 Task: Search round trip flight ticket for 4 adults, 2 children, 2 infants in seat and 1 infant on lap in premium economy from Christiansted,st. Croix: Henry E. Rohlsen Airport to Rock Springs: Southwest Wyoming Regional Airport (rock Springs Sweetwater County Airport) on 8-5-2023 and return on 8-7-2023. Number of bags: 9 checked bags. Price is upto 84000. Outbound departure time preference is 21:15.
Action: Mouse moved to (281, 248)
Screenshot: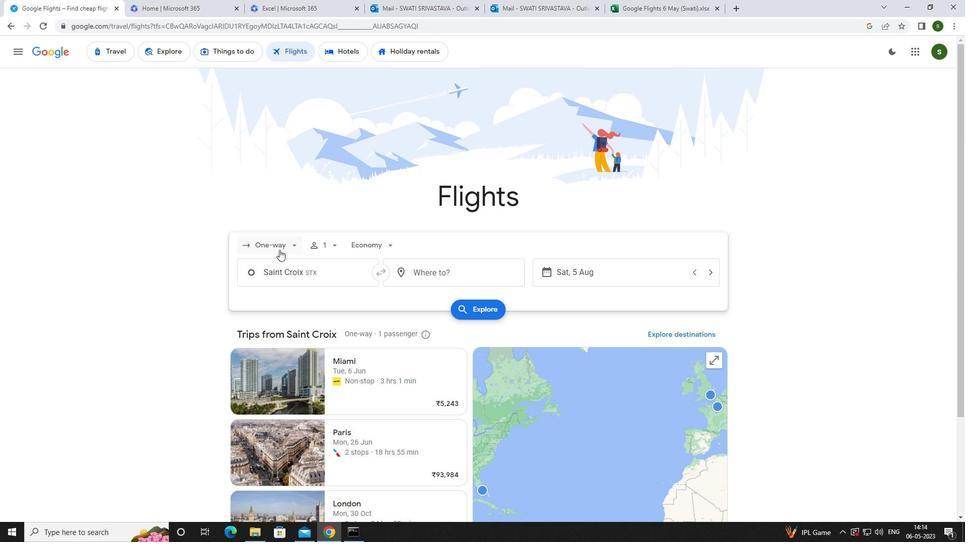
Action: Mouse pressed left at (281, 248)
Screenshot: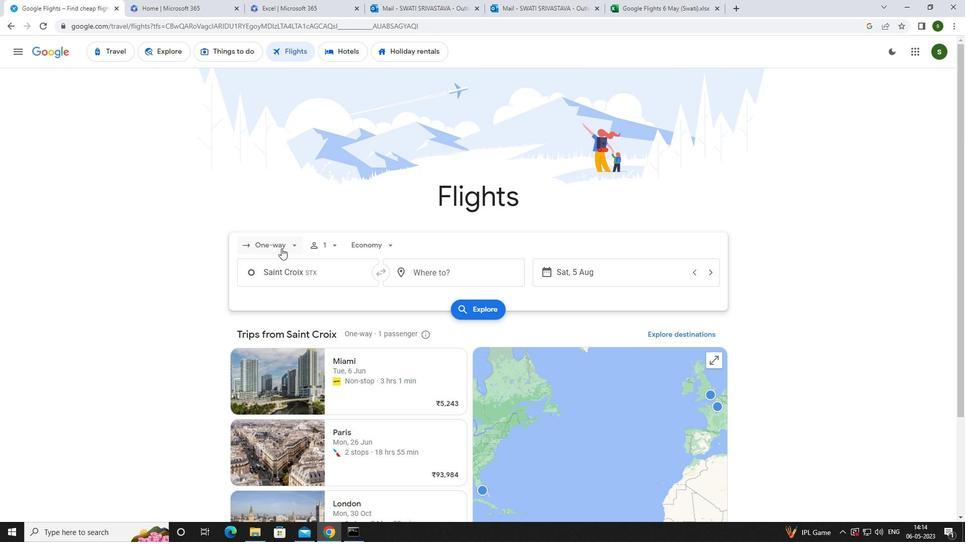 
Action: Mouse moved to (289, 271)
Screenshot: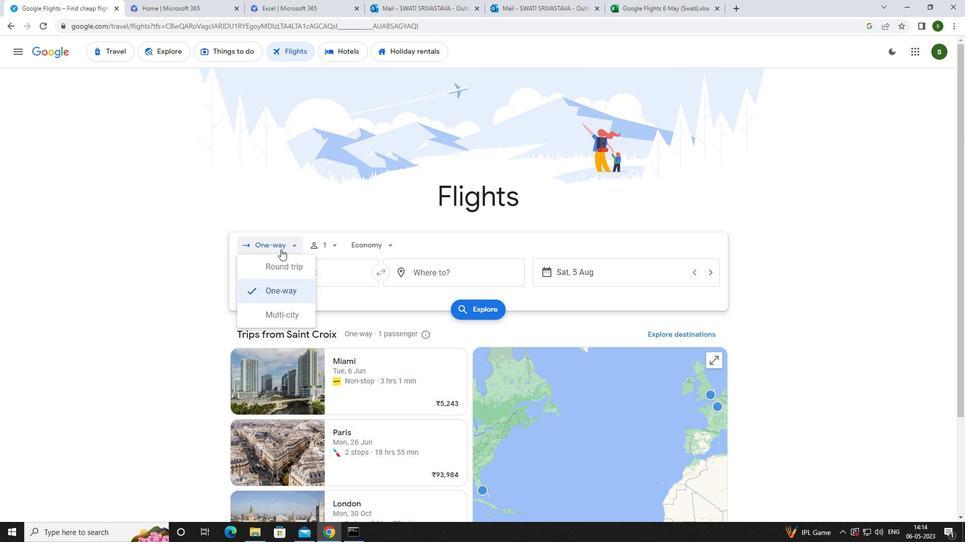 
Action: Mouse pressed left at (289, 271)
Screenshot: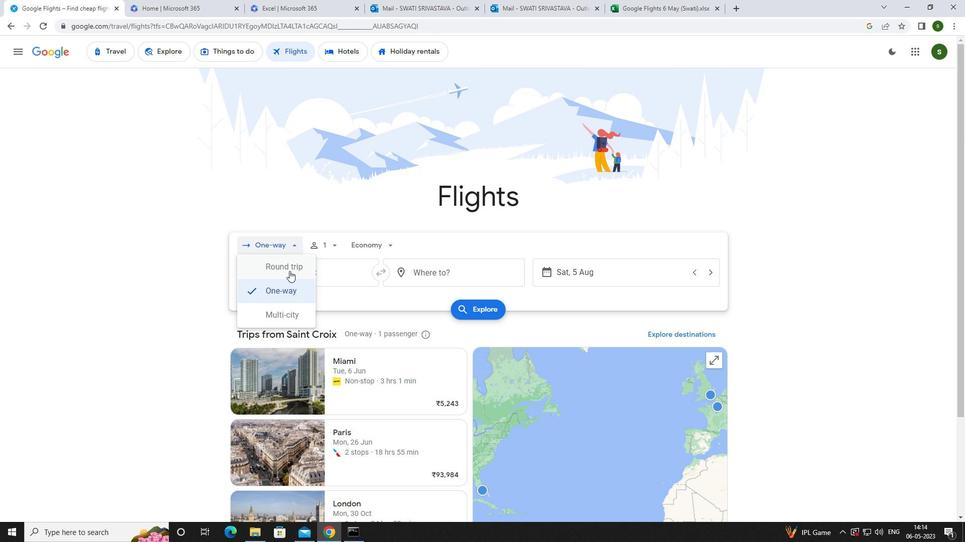 
Action: Mouse moved to (333, 250)
Screenshot: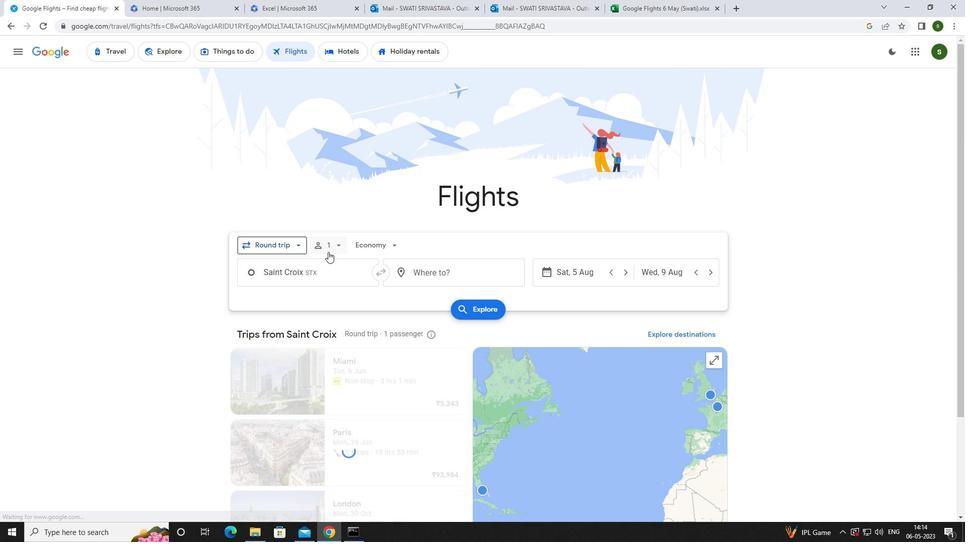
Action: Mouse pressed left at (333, 250)
Screenshot: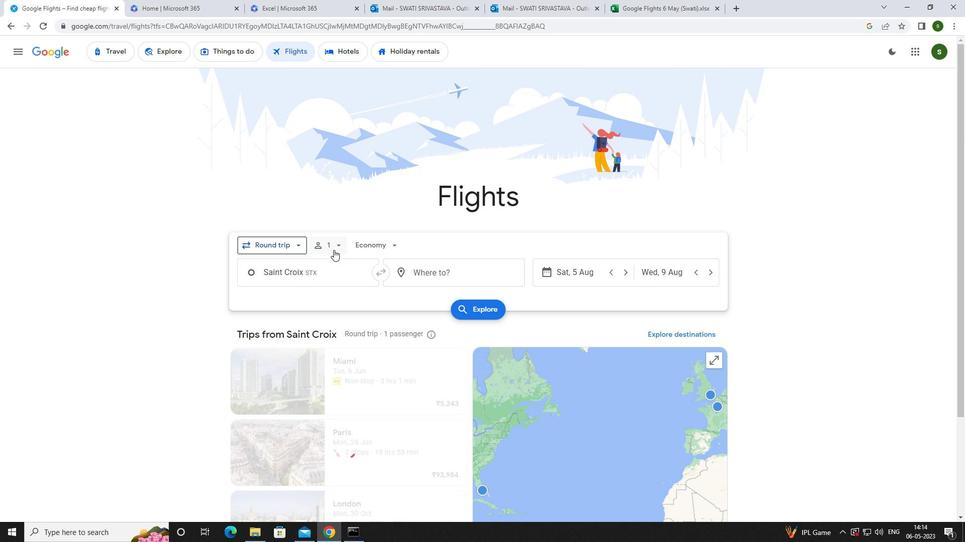 
Action: Mouse moved to (412, 268)
Screenshot: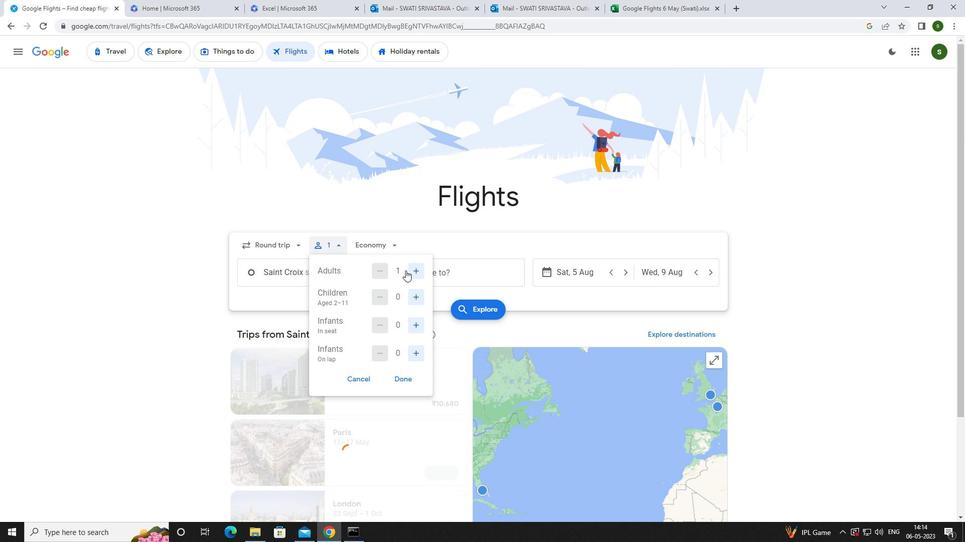 
Action: Mouse pressed left at (412, 268)
Screenshot: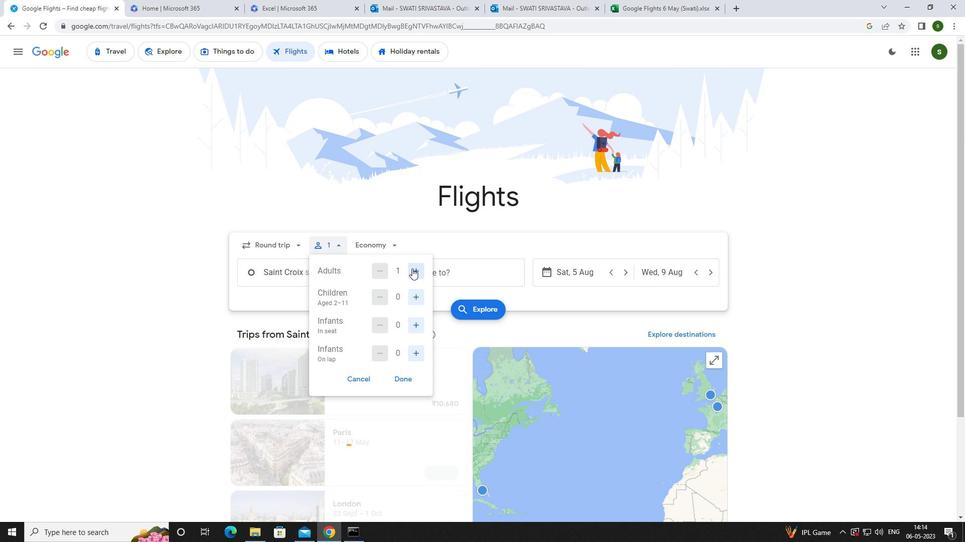 
Action: Mouse pressed left at (412, 268)
Screenshot: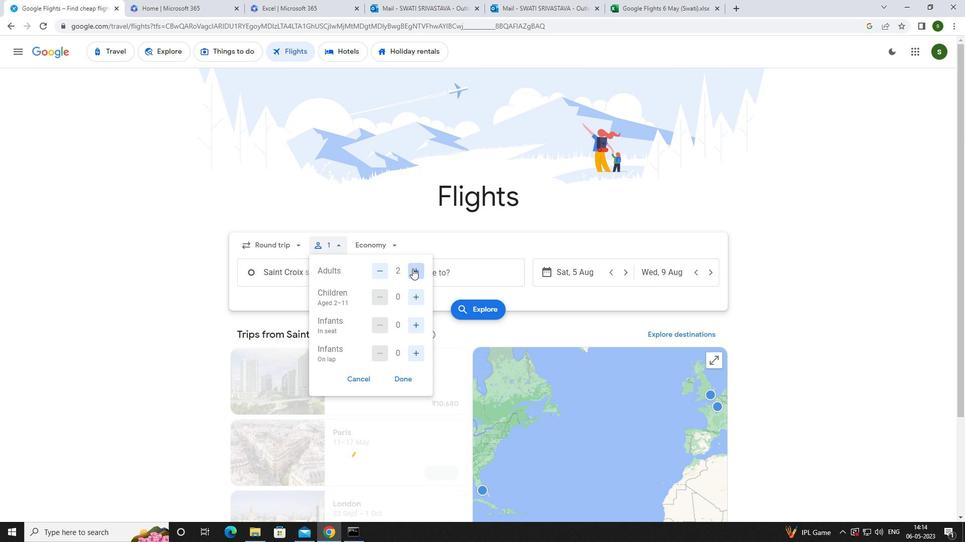 
Action: Mouse pressed left at (412, 268)
Screenshot: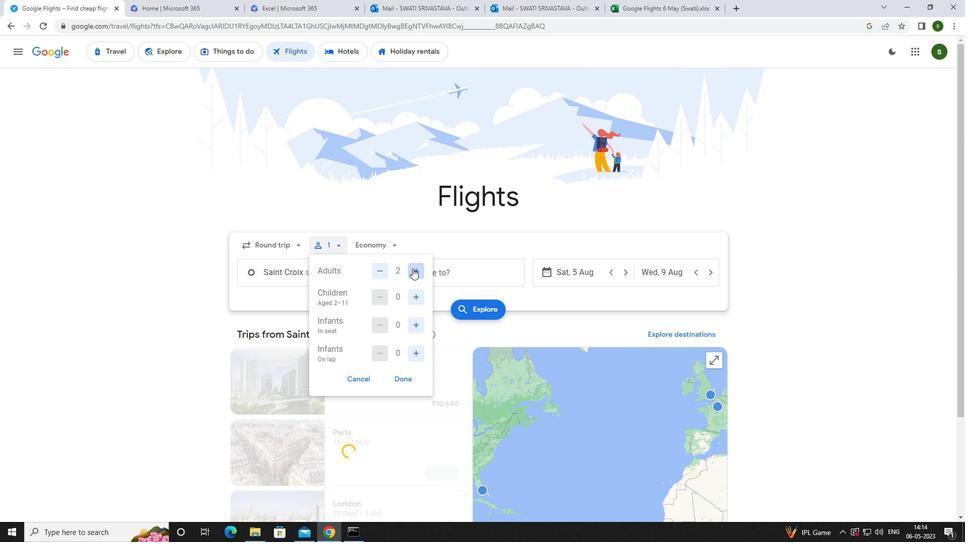 
Action: Mouse moved to (415, 295)
Screenshot: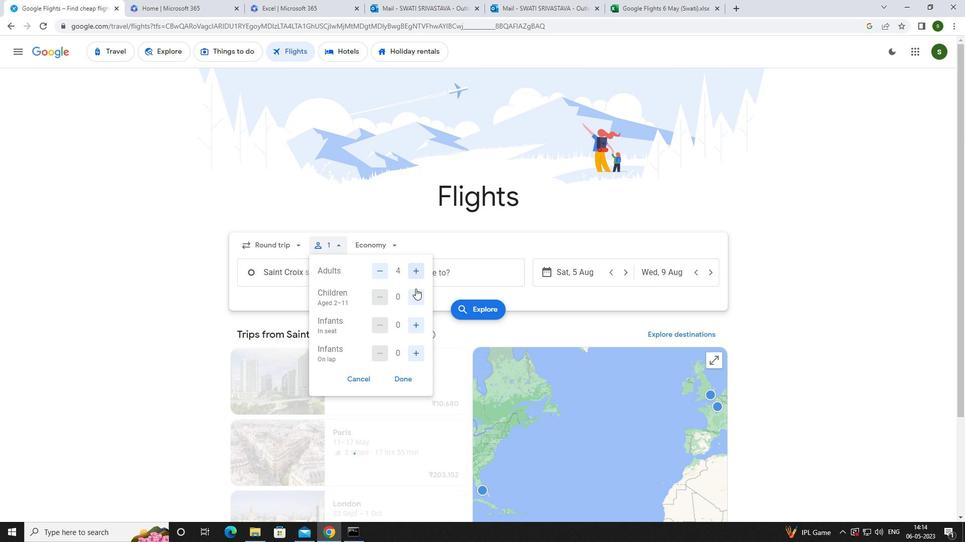 
Action: Mouse pressed left at (415, 295)
Screenshot: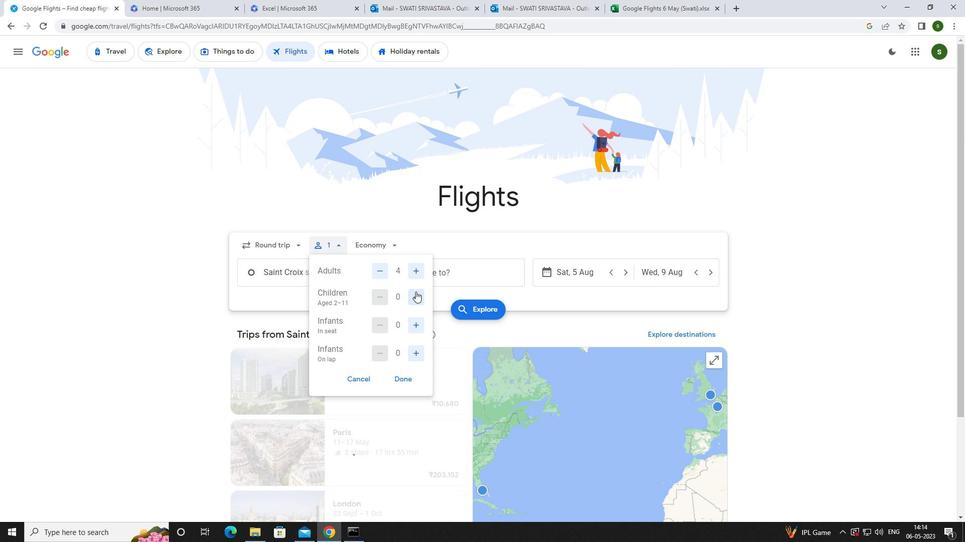 
Action: Mouse pressed left at (415, 295)
Screenshot: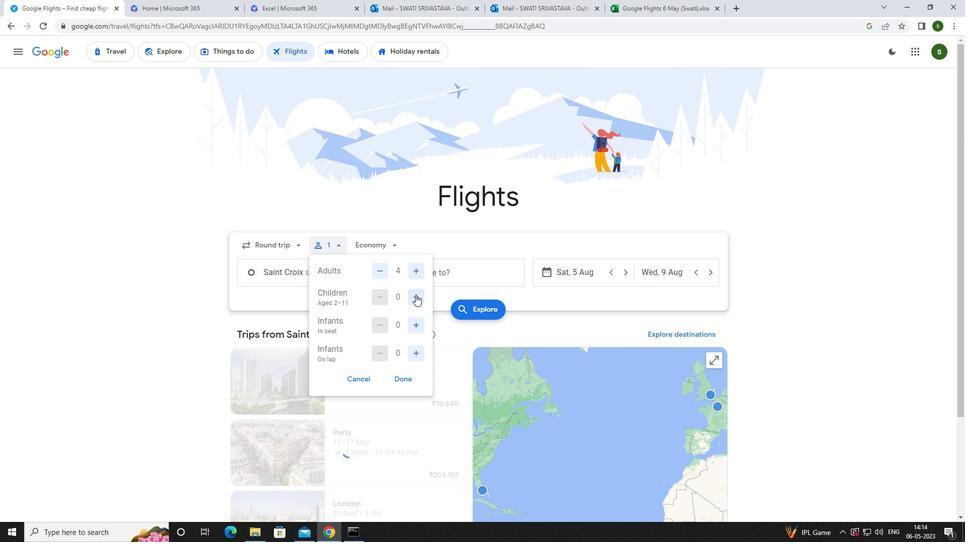 
Action: Mouse moved to (419, 326)
Screenshot: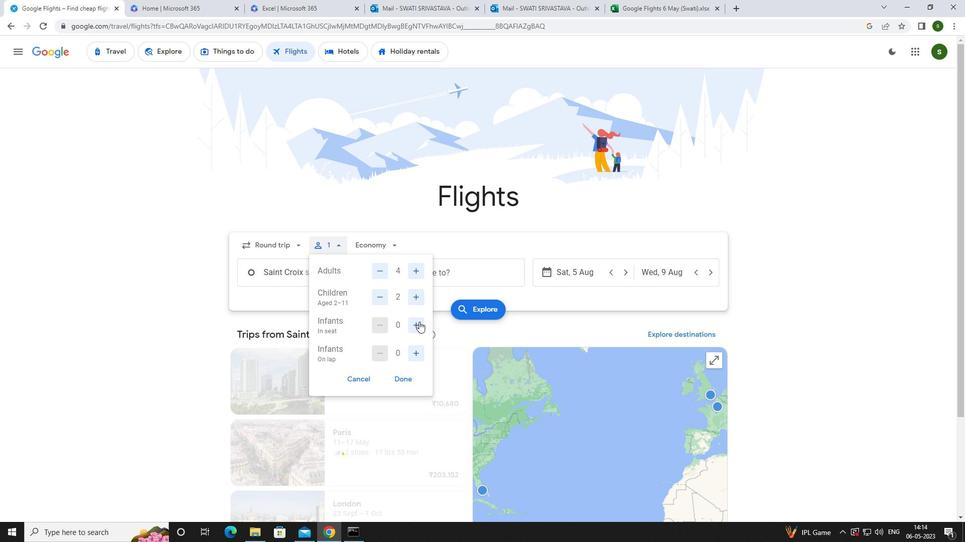 
Action: Mouse pressed left at (419, 326)
Screenshot: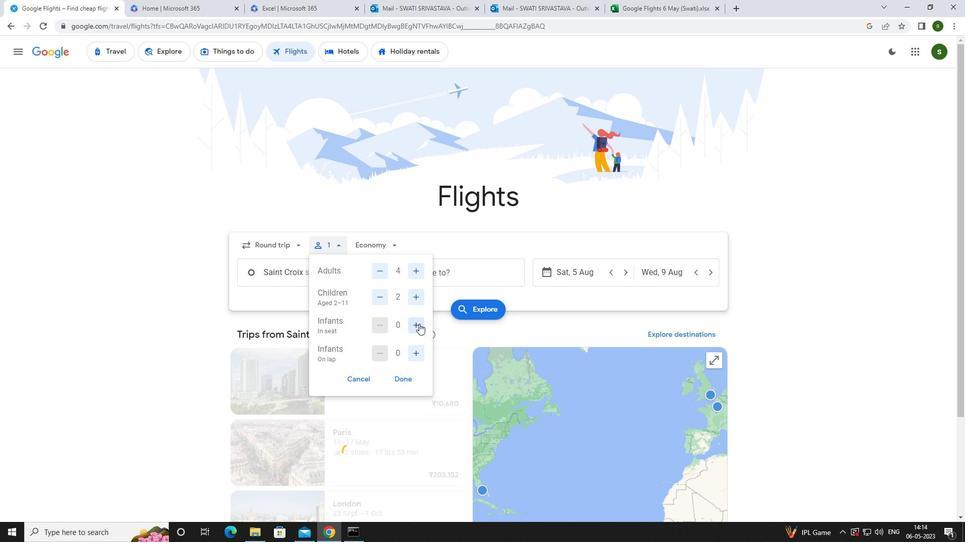 
Action: Mouse moved to (419, 326)
Screenshot: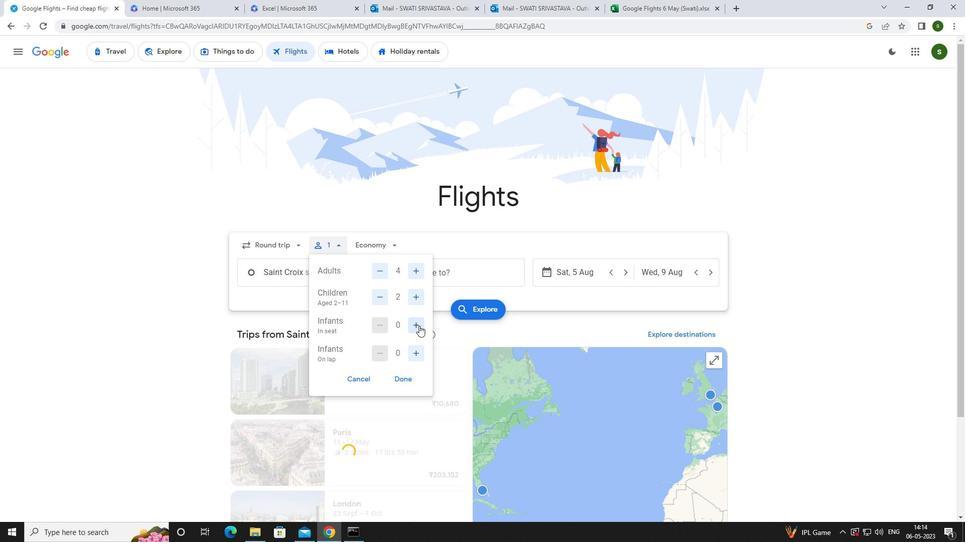 
Action: Mouse pressed left at (419, 326)
Screenshot: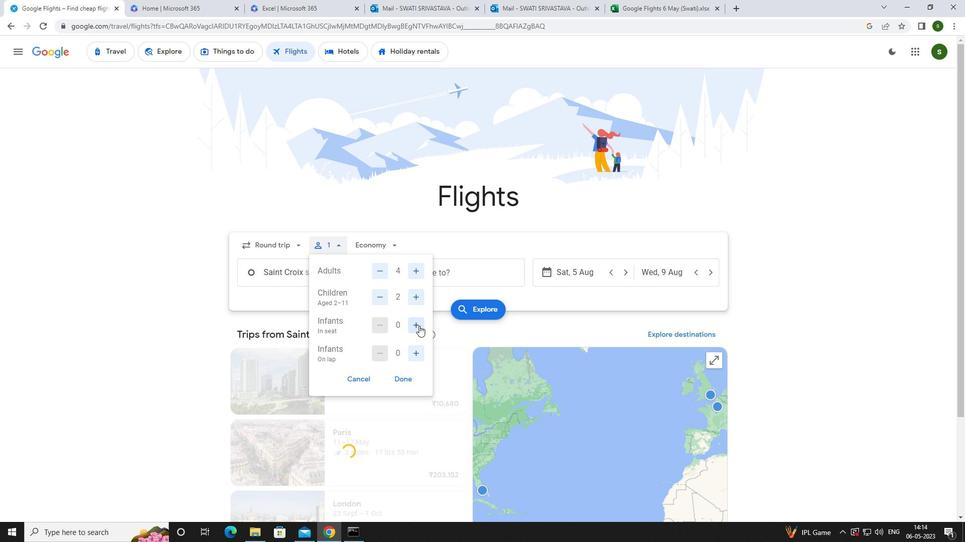
Action: Mouse moved to (414, 345)
Screenshot: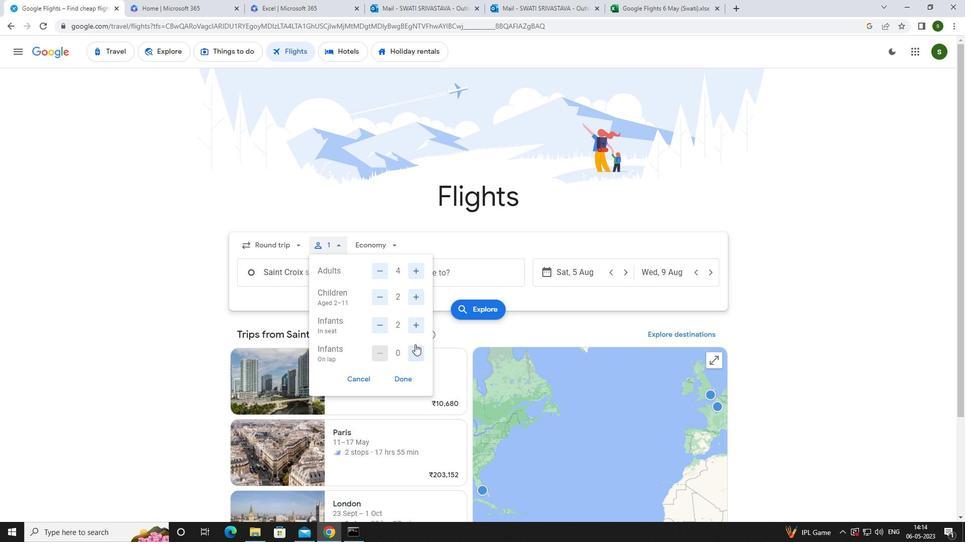
Action: Mouse pressed left at (414, 345)
Screenshot: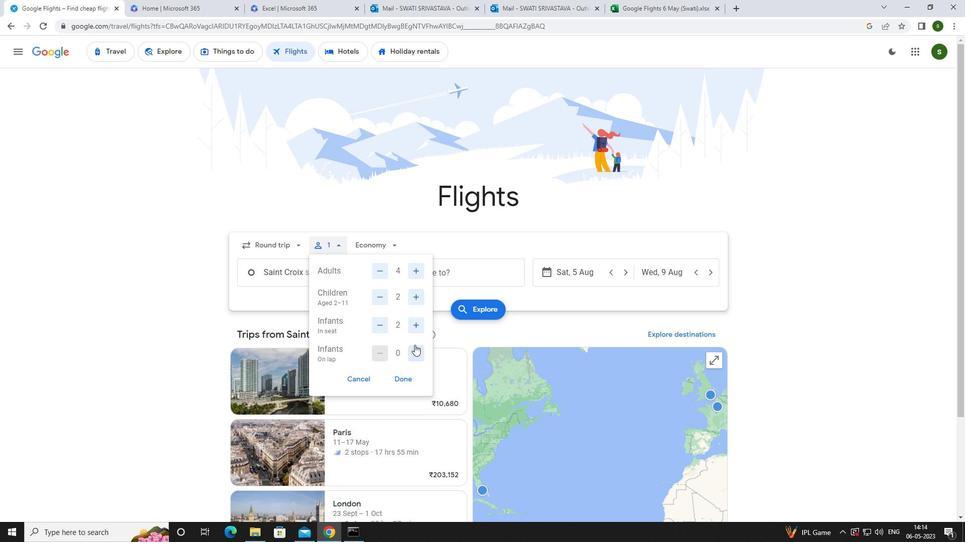 
Action: Mouse moved to (391, 243)
Screenshot: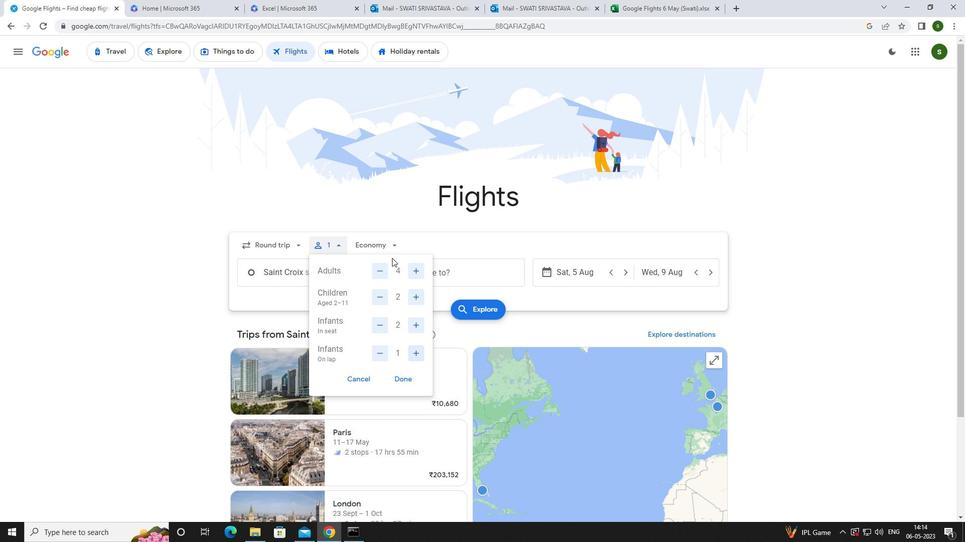 
Action: Mouse pressed left at (391, 243)
Screenshot: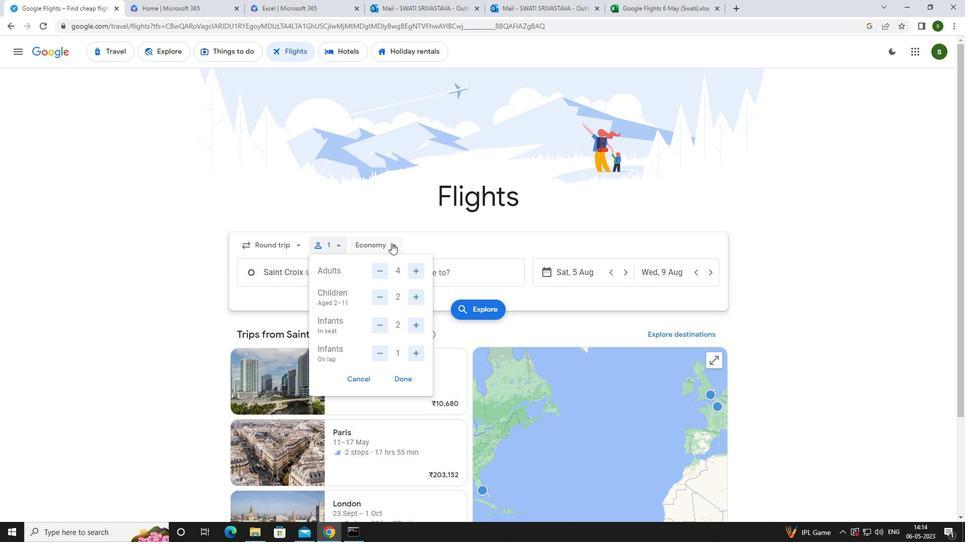 
Action: Mouse moved to (394, 289)
Screenshot: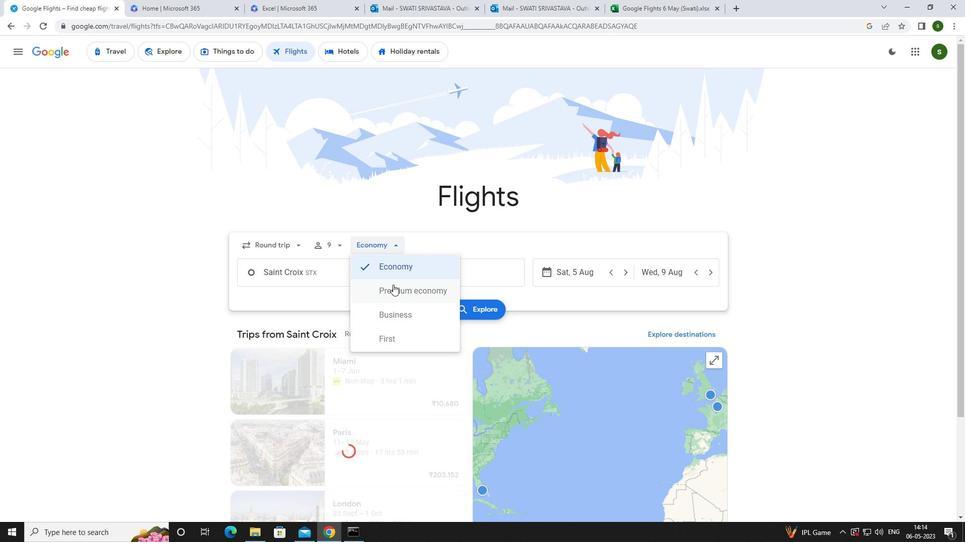 
Action: Mouse pressed left at (394, 289)
Screenshot: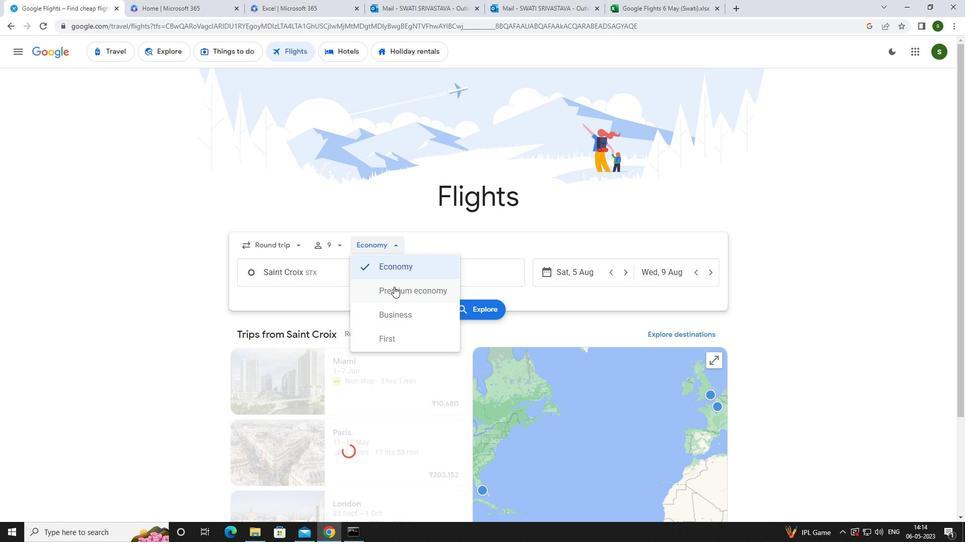 
Action: Mouse moved to (361, 276)
Screenshot: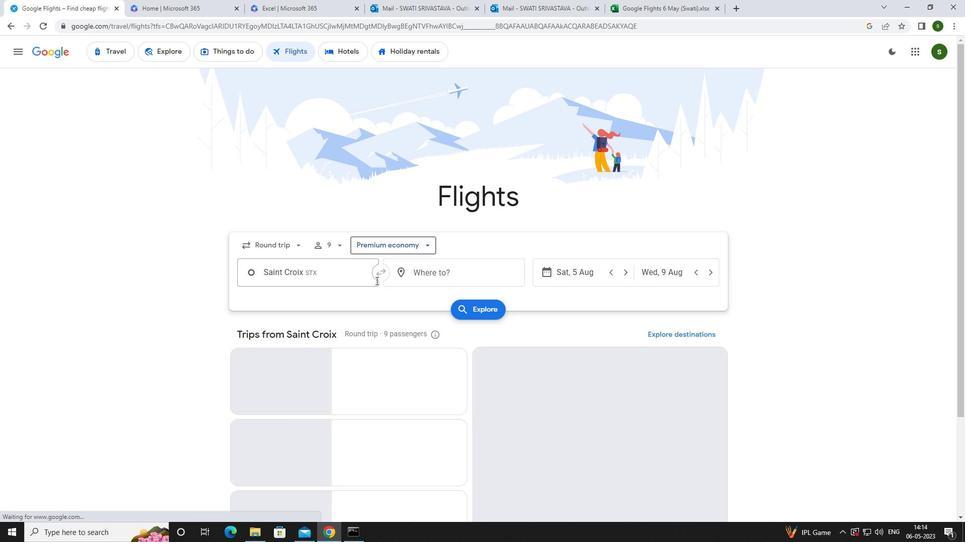 
Action: Mouse pressed left at (361, 276)
Screenshot: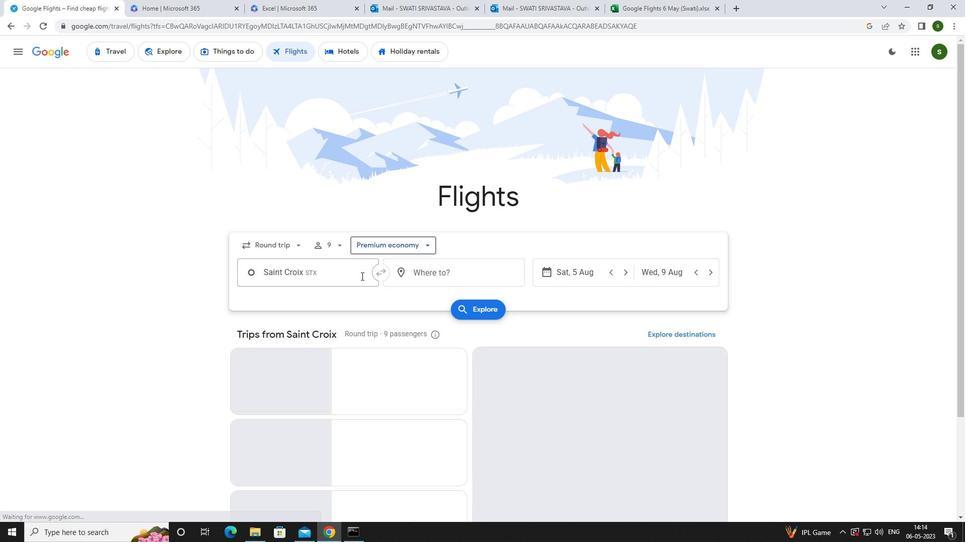 
Action: Mouse moved to (360, 275)
Screenshot: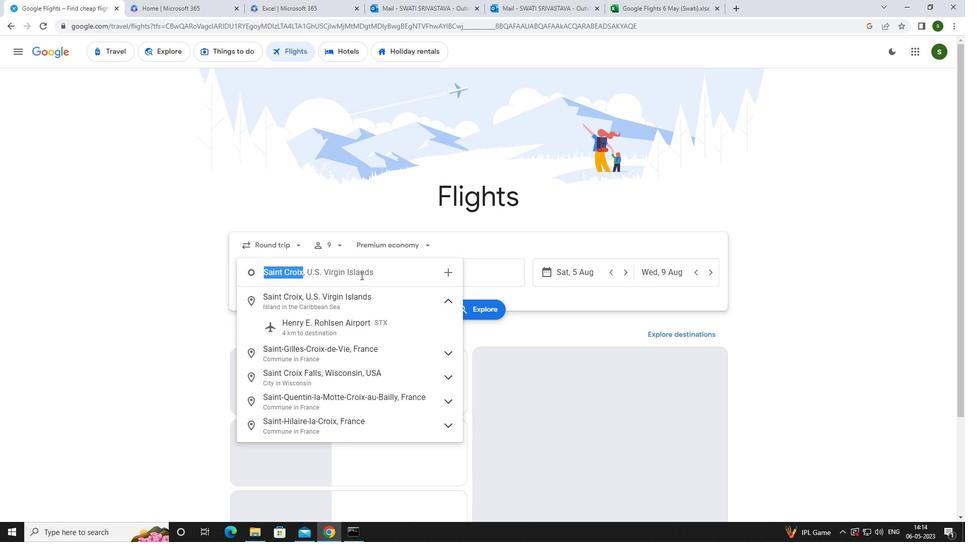 
Action: Key pressed <Key.caps_lock>h<Key.caps_lock>enry
Screenshot: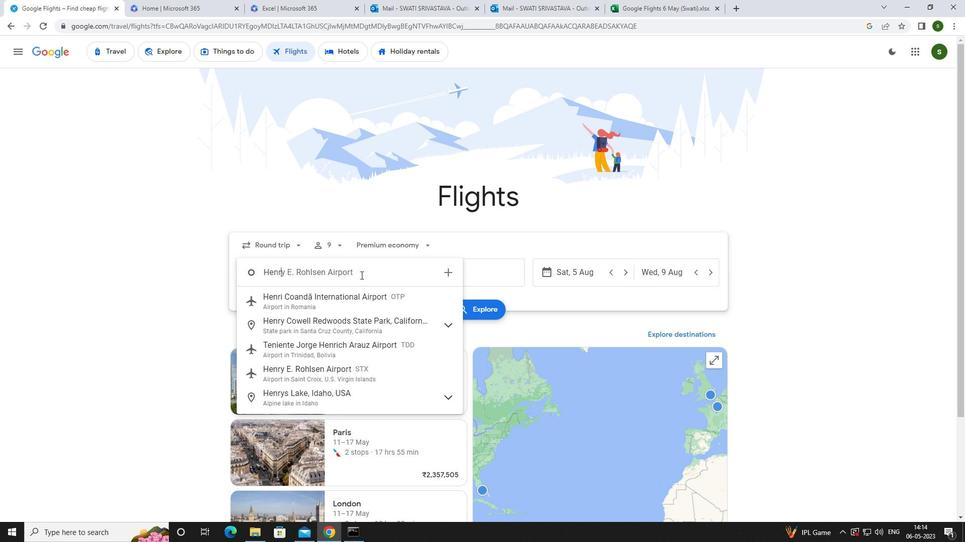 
Action: Mouse moved to (353, 349)
Screenshot: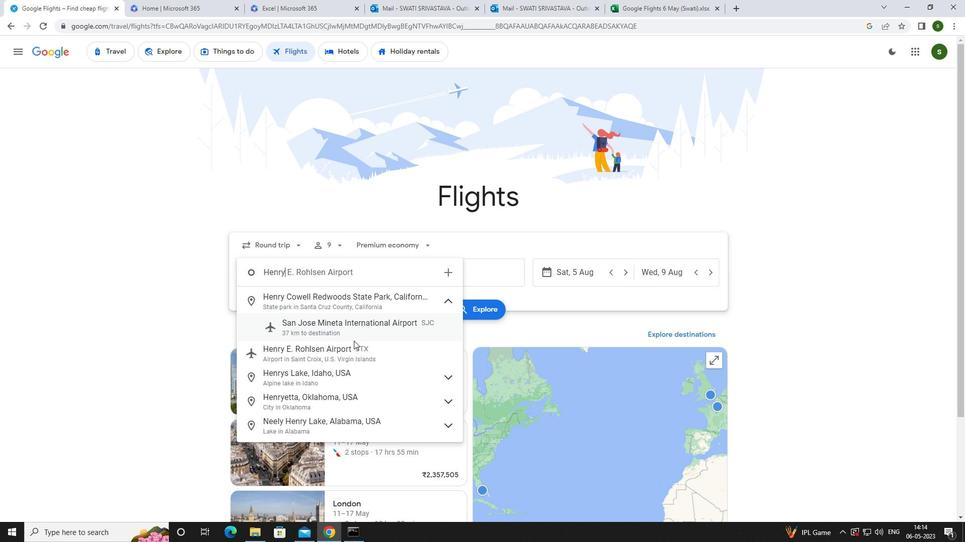 
Action: Mouse pressed left at (353, 349)
Screenshot: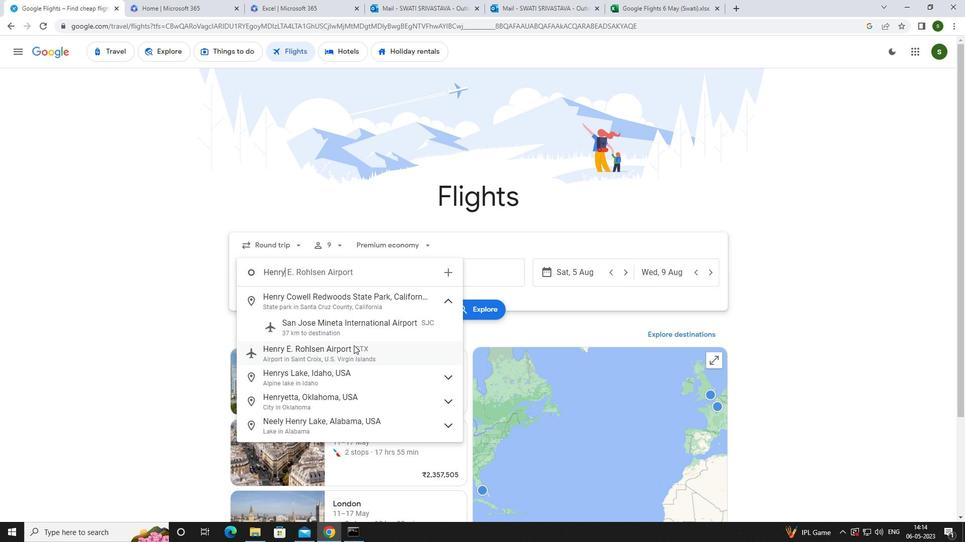 
Action: Mouse moved to (456, 274)
Screenshot: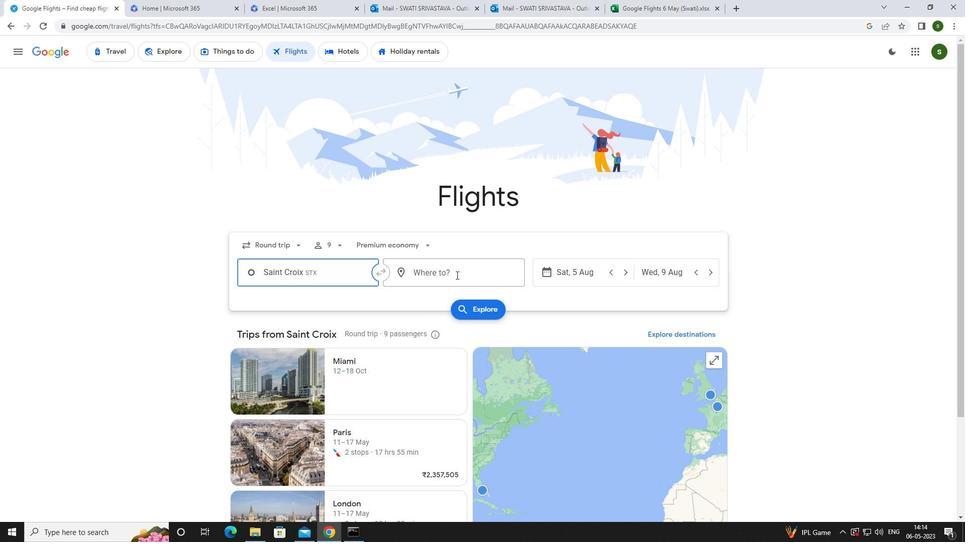 
Action: Mouse pressed left at (456, 274)
Screenshot: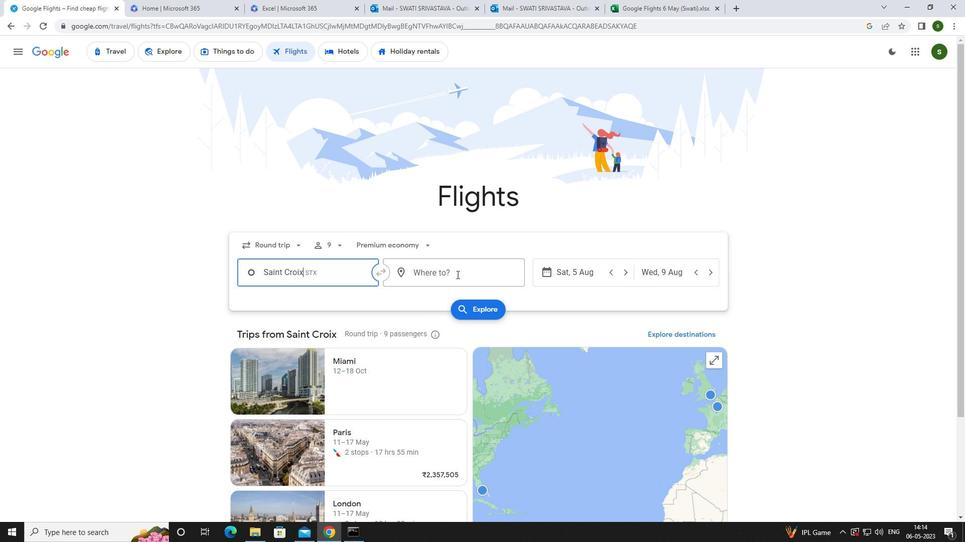 
Action: Key pressed <Key.caps_lock>r<Key.caps_lock>ock<Key.space><Key.caps_lock>s<Key.caps_lock>pri
Screenshot: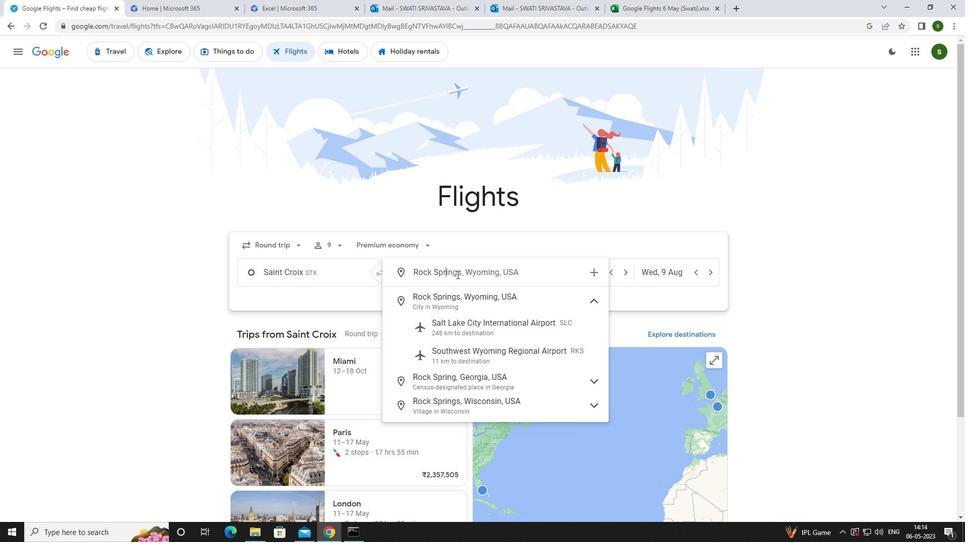 
Action: Mouse moved to (474, 350)
Screenshot: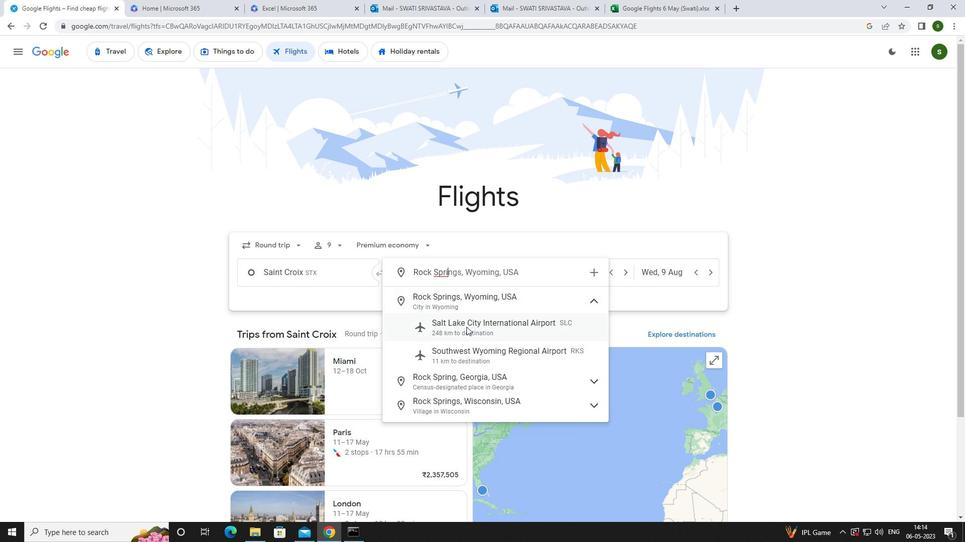 
Action: Mouse pressed left at (474, 350)
Screenshot: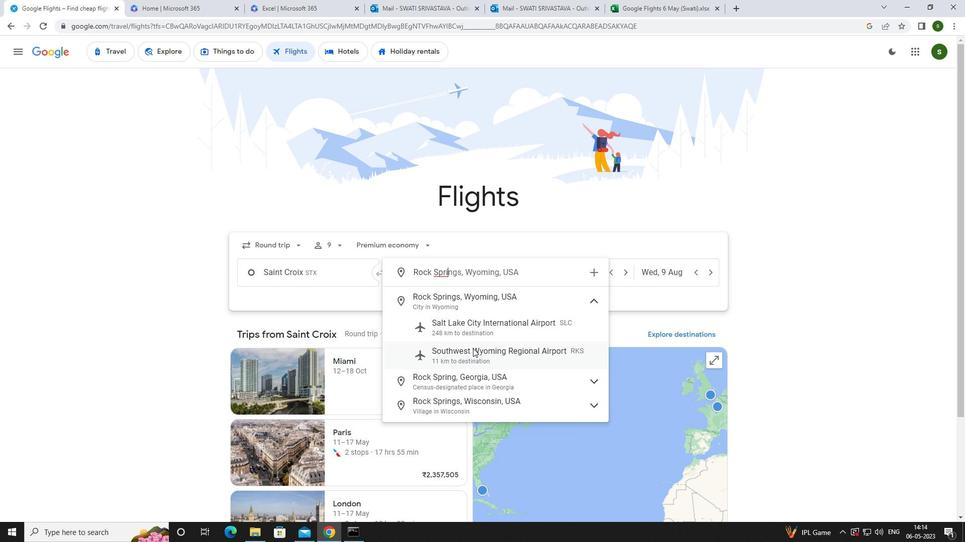 
Action: Mouse moved to (582, 278)
Screenshot: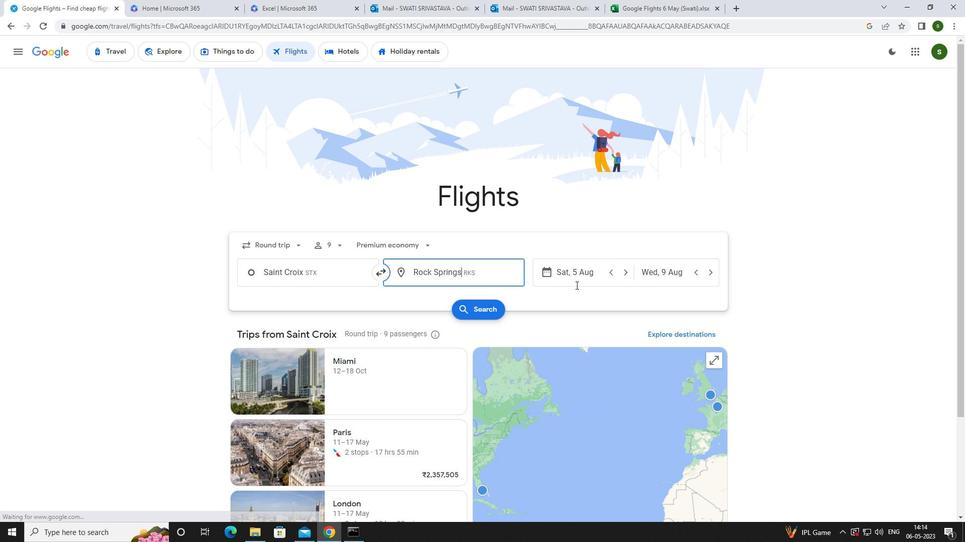 
Action: Mouse pressed left at (582, 278)
Screenshot: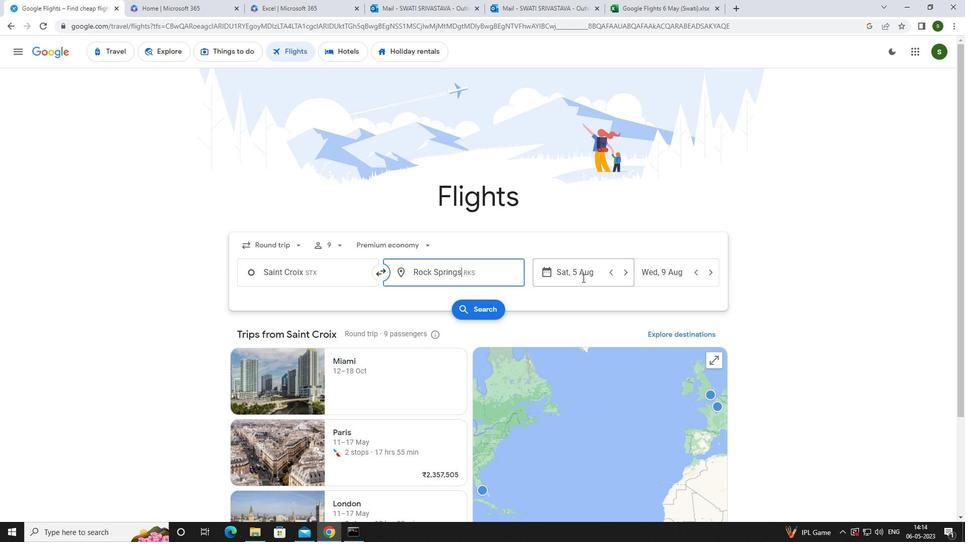 
Action: Mouse moved to (508, 337)
Screenshot: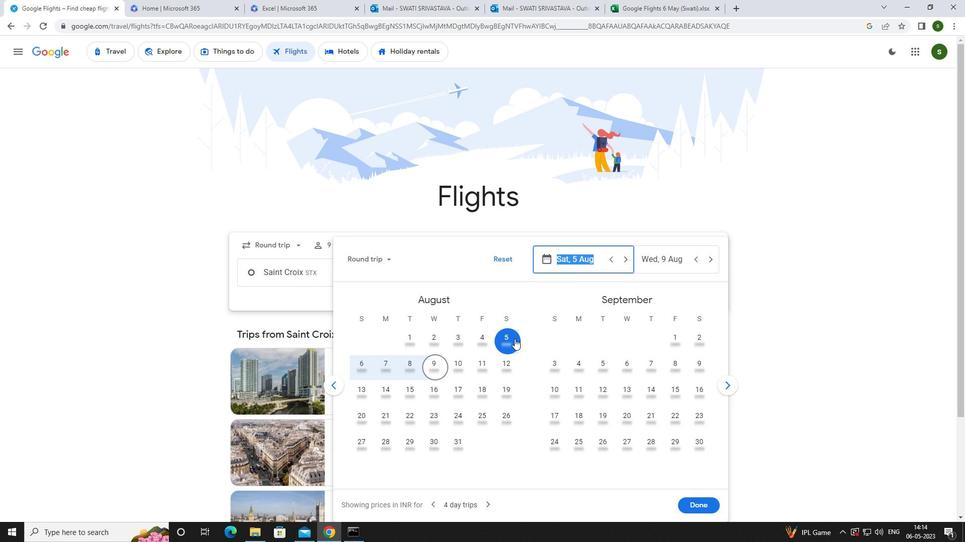 
Action: Mouse pressed left at (508, 337)
Screenshot: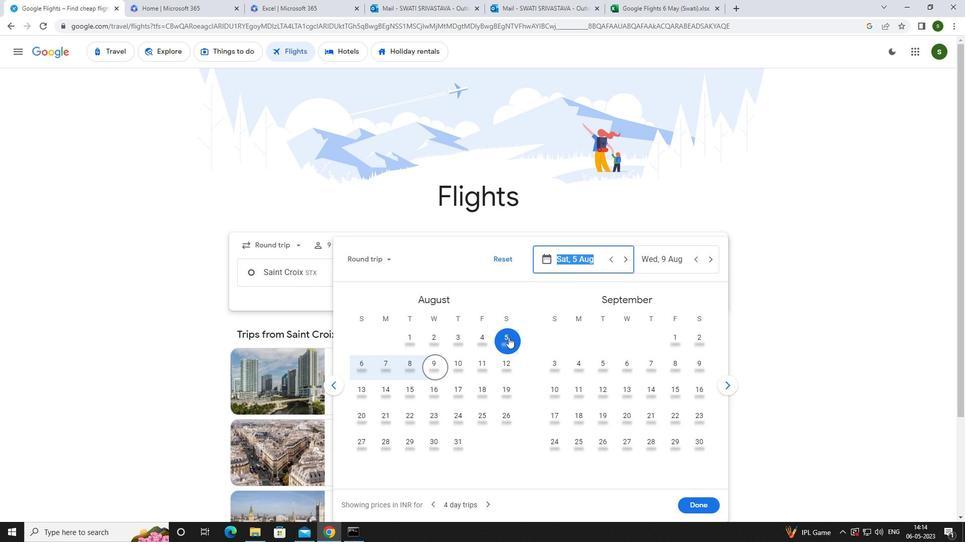 
Action: Mouse moved to (389, 365)
Screenshot: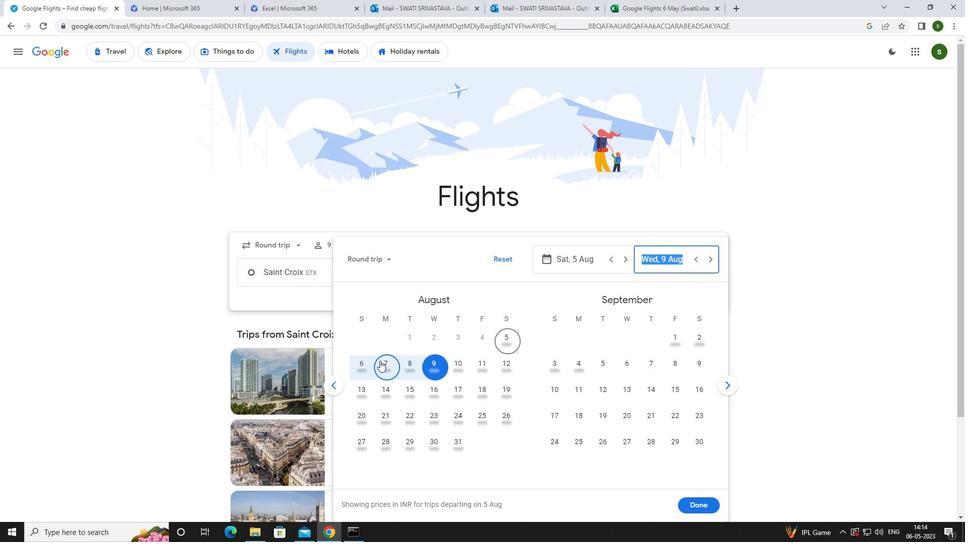 
Action: Mouse pressed left at (389, 365)
Screenshot: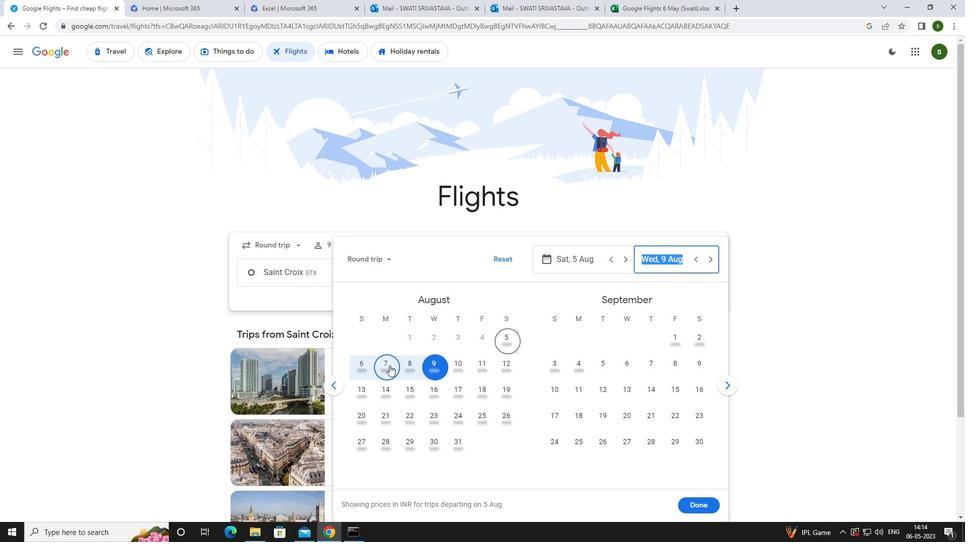 
Action: Mouse moved to (710, 509)
Screenshot: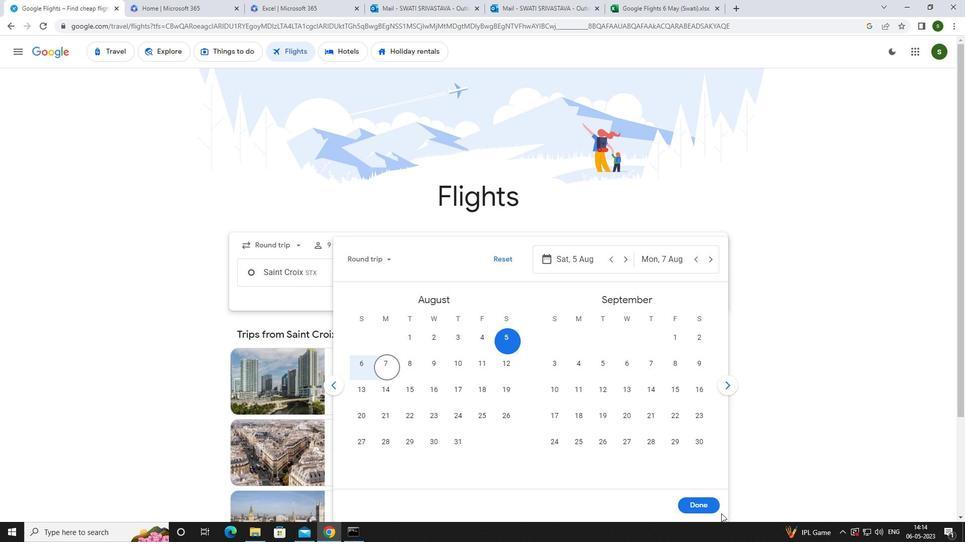 
Action: Mouse pressed left at (710, 509)
Screenshot: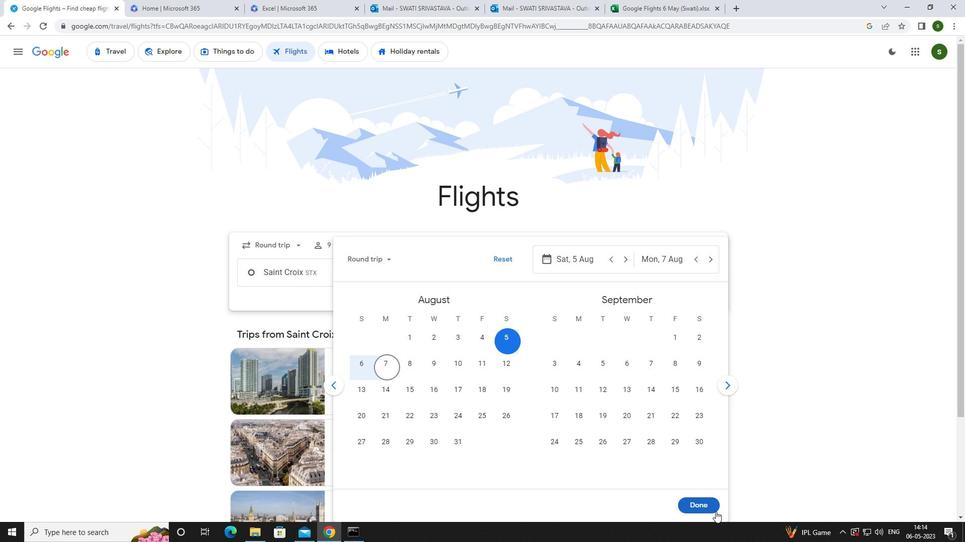 
Action: Mouse moved to (471, 311)
Screenshot: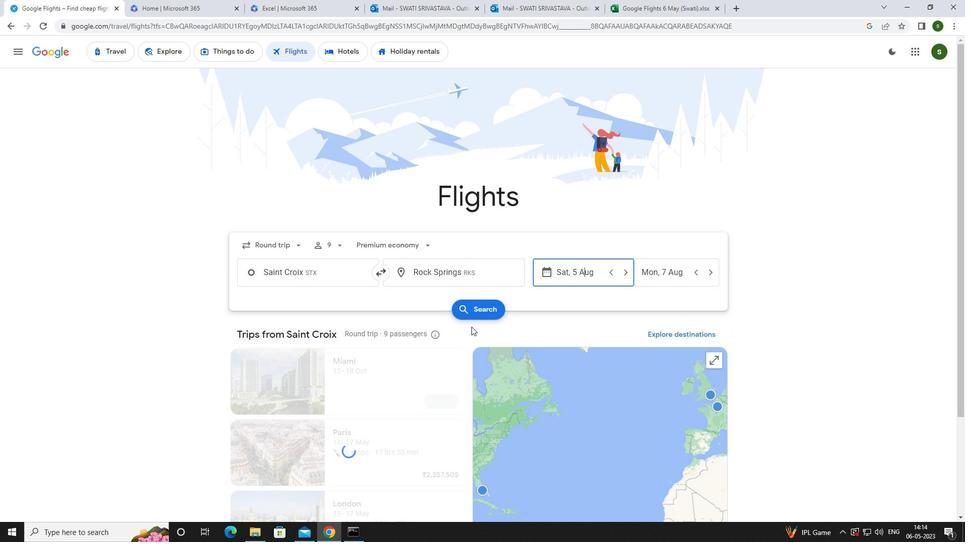 
Action: Mouse pressed left at (471, 311)
Screenshot: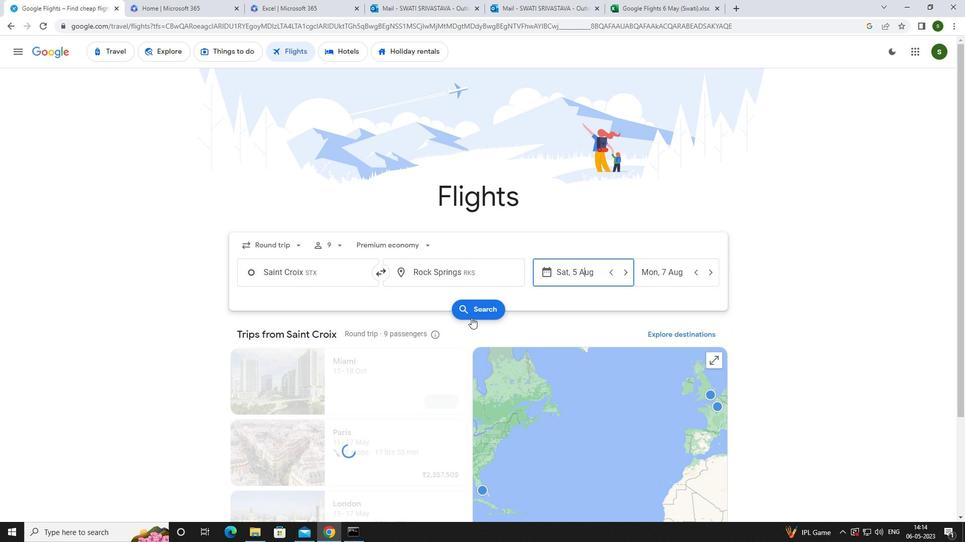
Action: Mouse moved to (260, 148)
Screenshot: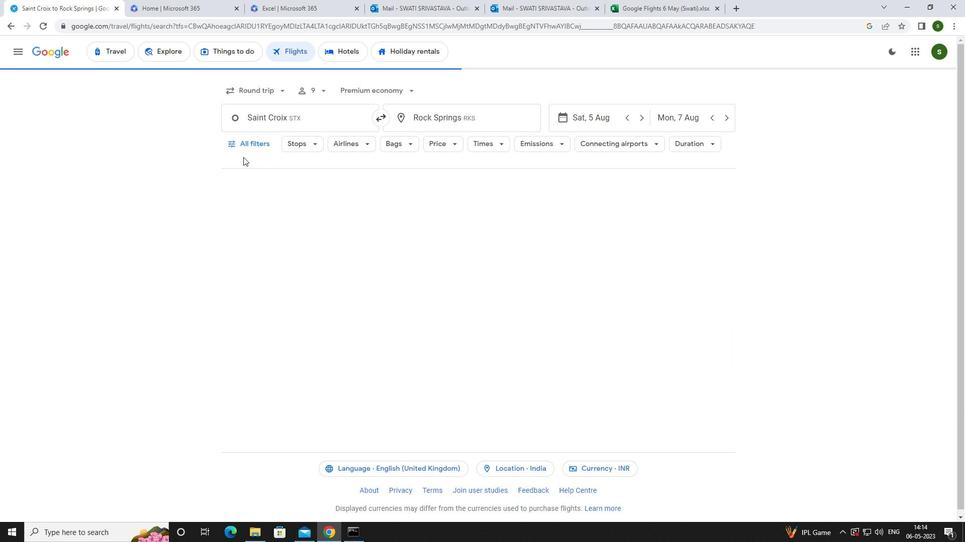 
Action: Mouse pressed left at (260, 148)
Screenshot: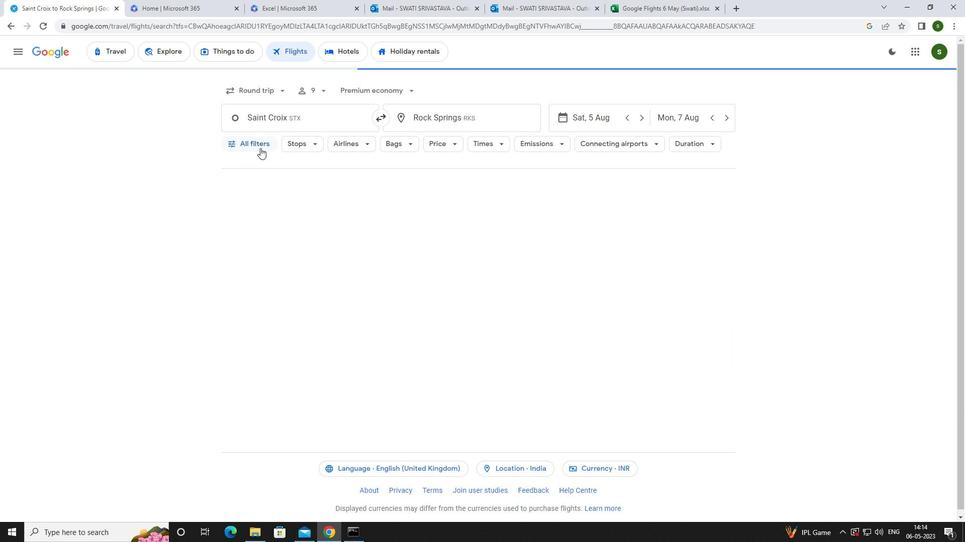 
Action: Mouse pressed left at (260, 148)
Screenshot: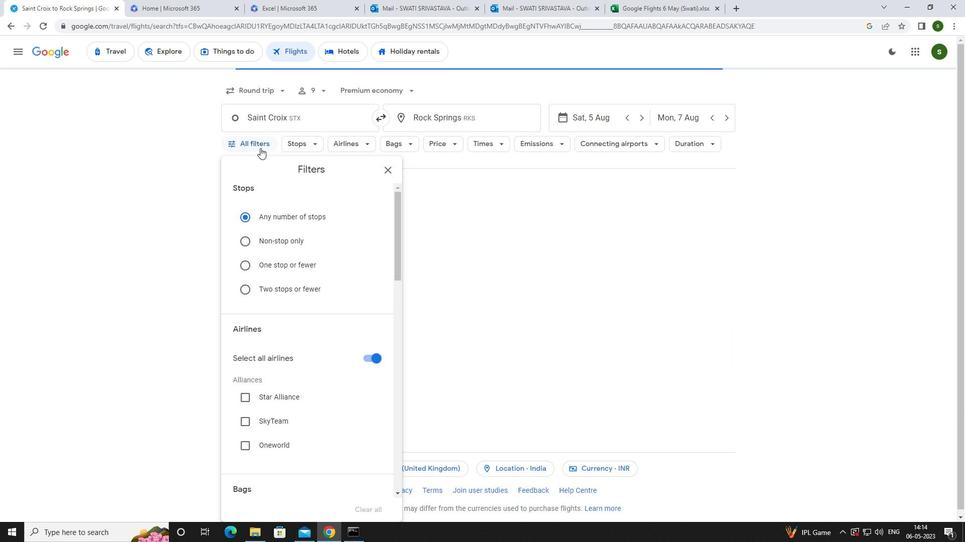 
Action: Mouse moved to (260, 147)
Screenshot: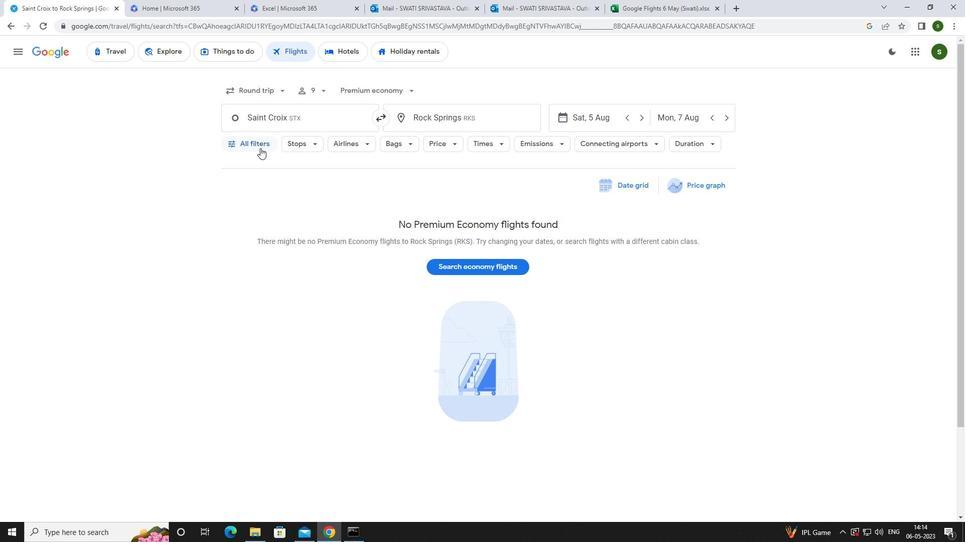 
Action: Mouse pressed left at (260, 147)
Screenshot: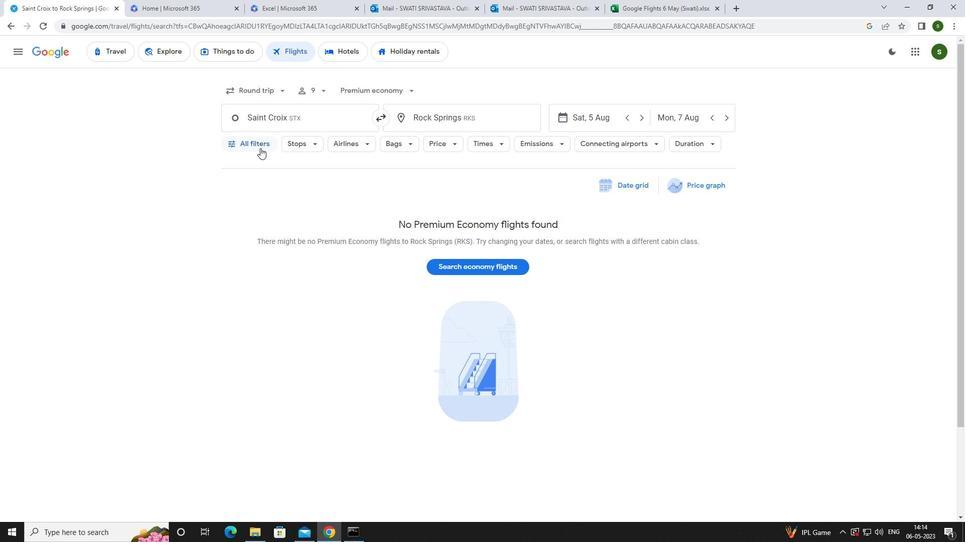 
Action: Mouse moved to (346, 287)
Screenshot: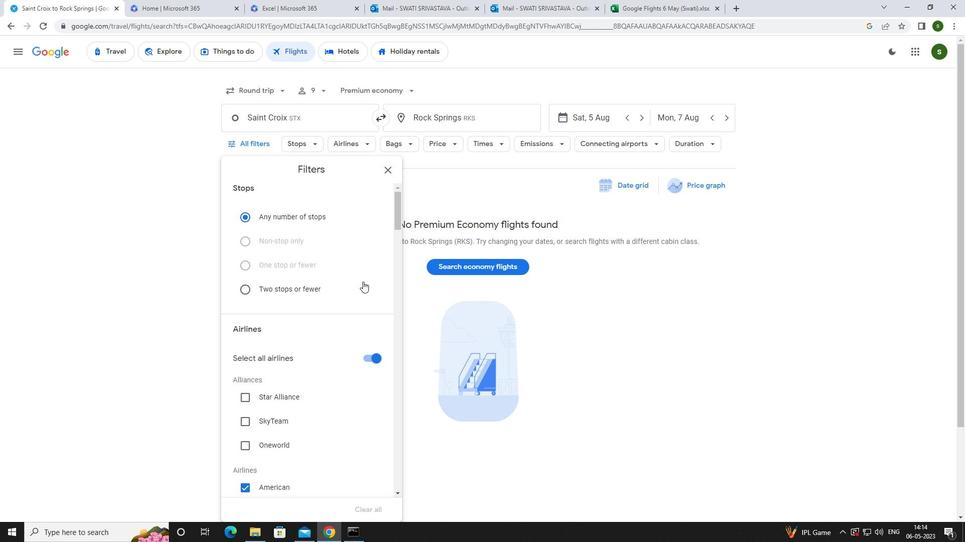 
Action: Mouse scrolled (346, 286) with delta (0, 0)
Screenshot: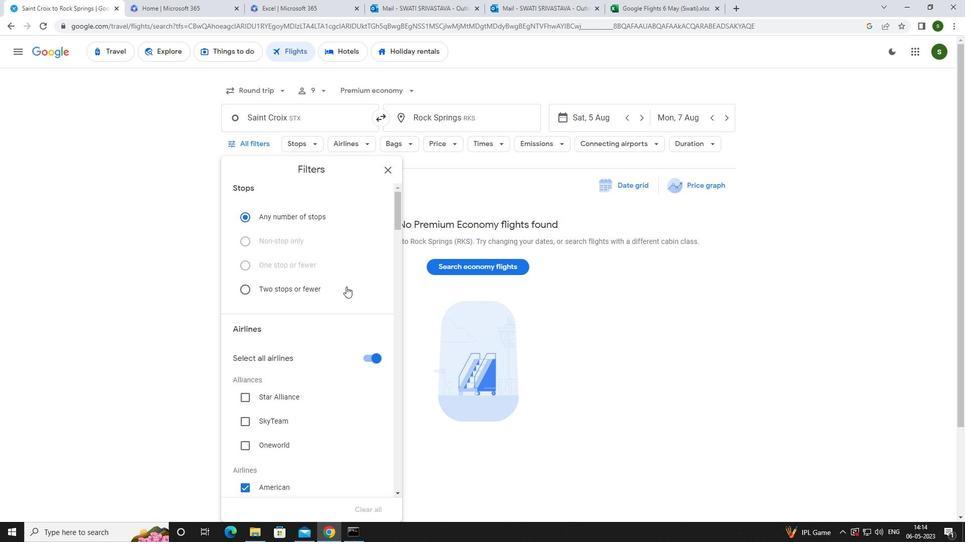 
Action: Mouse scrolled (346, 286) with delta (0, 0)
Screenshot: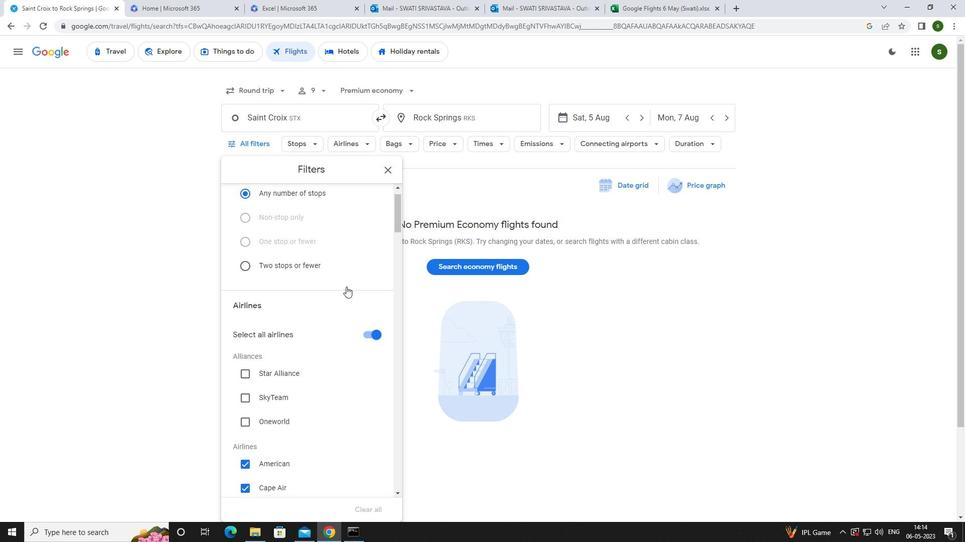 
Action: Mouse scrolled (346, 286) with delta (0, 0)
Screenshot: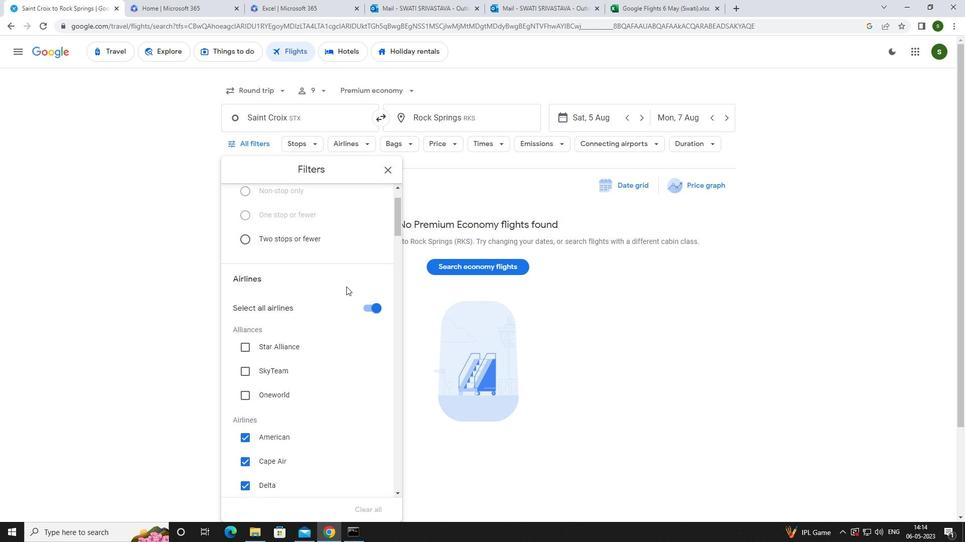 
Action: Mouse scrolled (346, 286) with delta (0, 0)
Screenshot: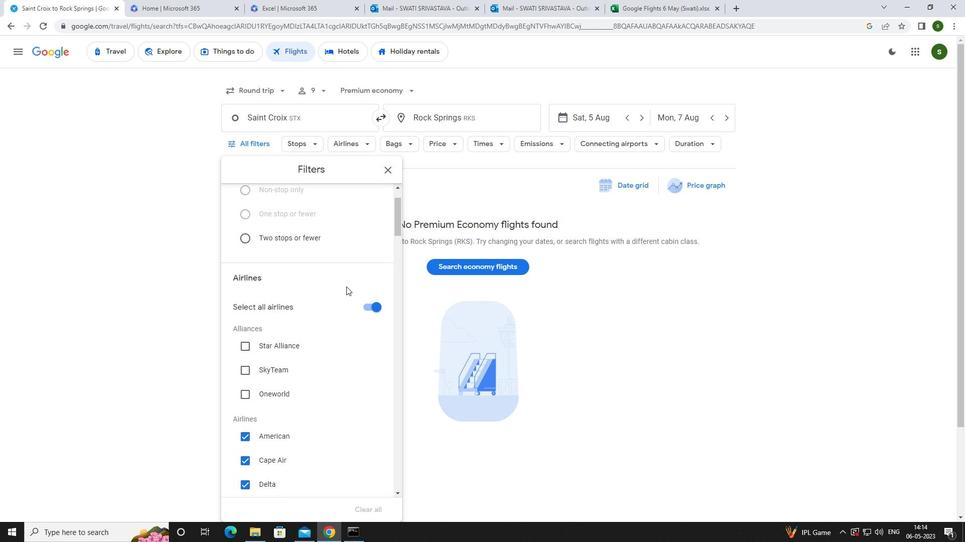 
Action: Mouse scrolled (346, 286) with delta (0, 0)
Screenshot: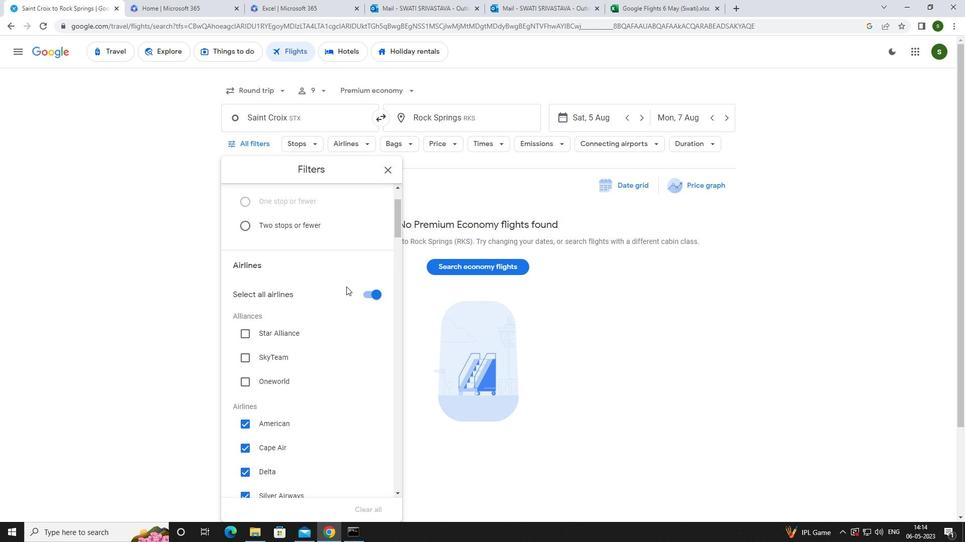 
Action: Mouse scrolled (346, 286) with delta (0, 0)
Screenshot: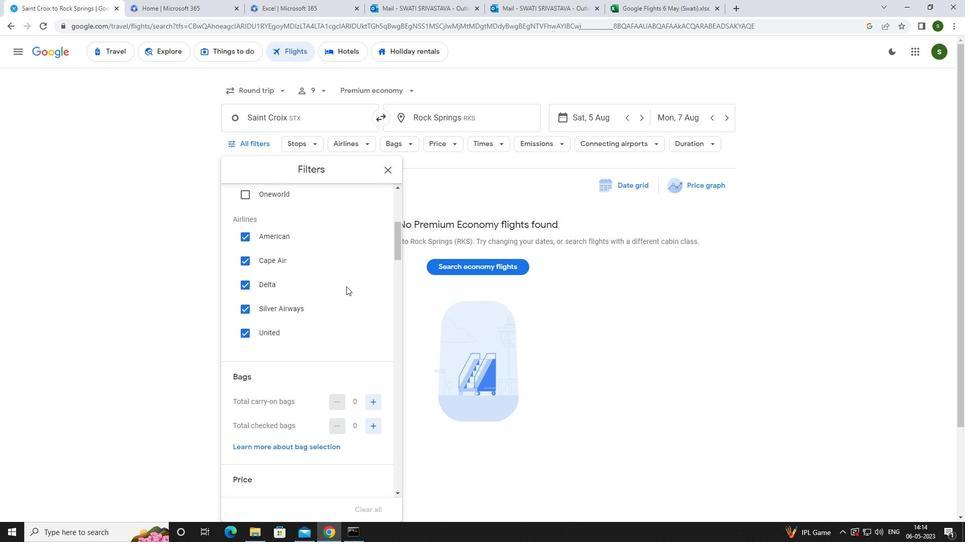 
Action: Mouse scrolled (346, 286) with delta (0, 0)
Screenshot: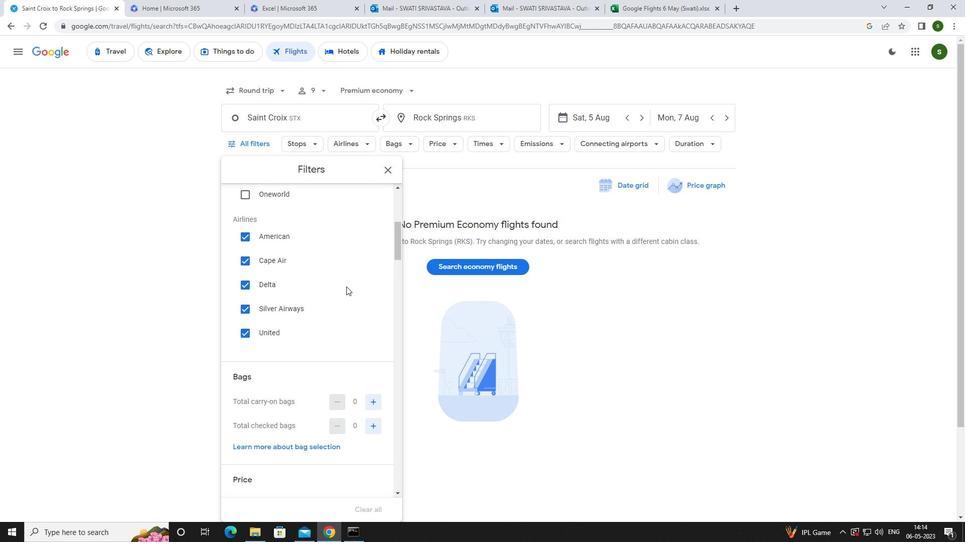 
Action: Mouse moved to (377, 322)
Screenshot: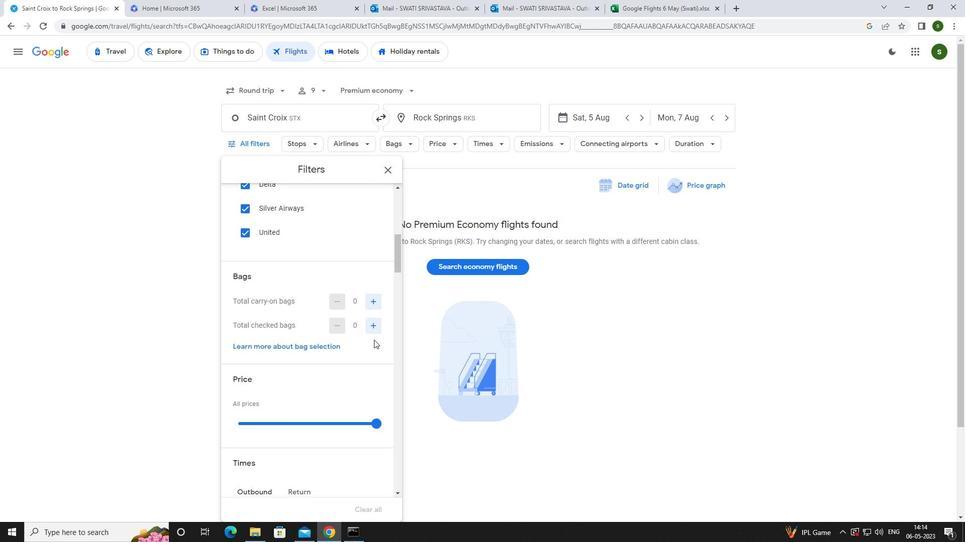 
Action: Mouse pressed left at (377, 322)
Screenshot: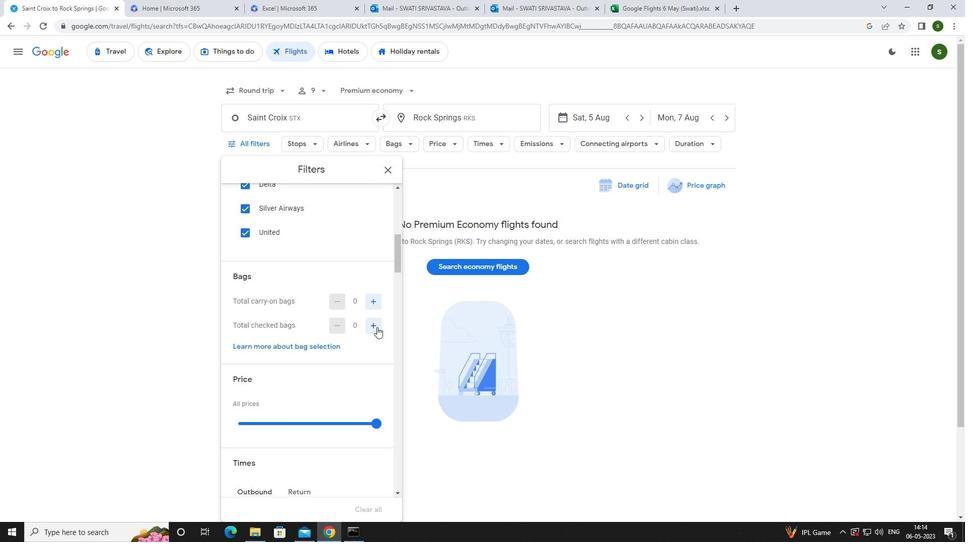 
Action: Mouse pressed left at (377, 322)
Screenshot: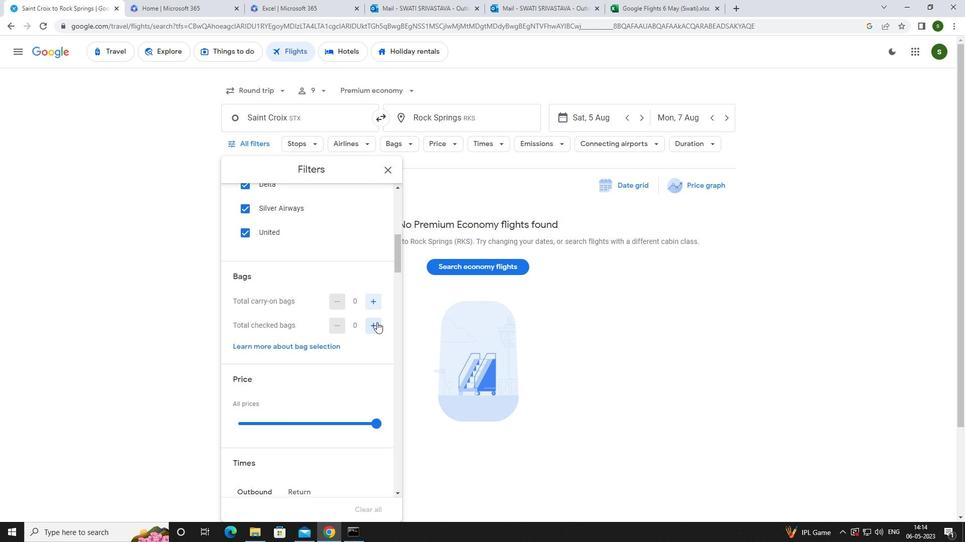
Action: Mouse pressed left at (377, 322)
Screenshot: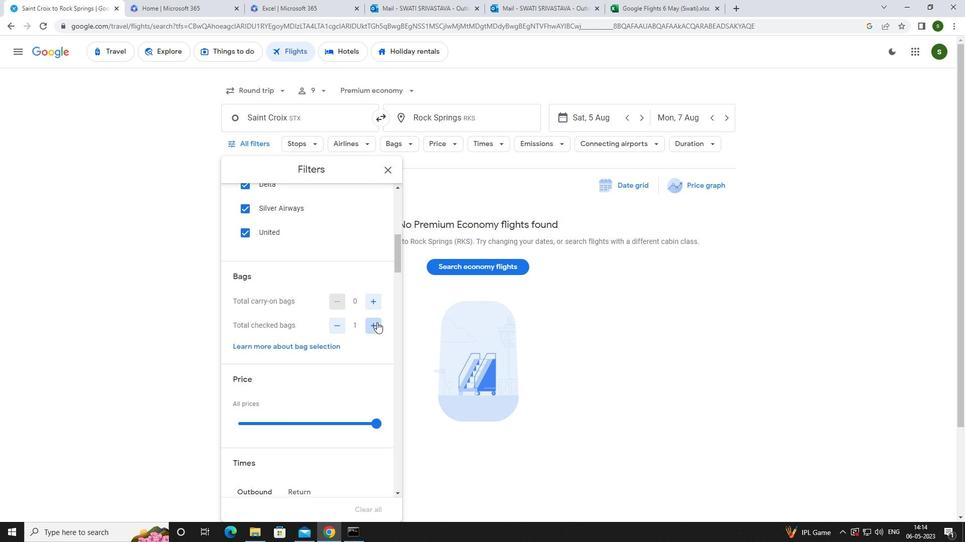 
Action: Mouse pressed left at (377, 322)
Screenshot: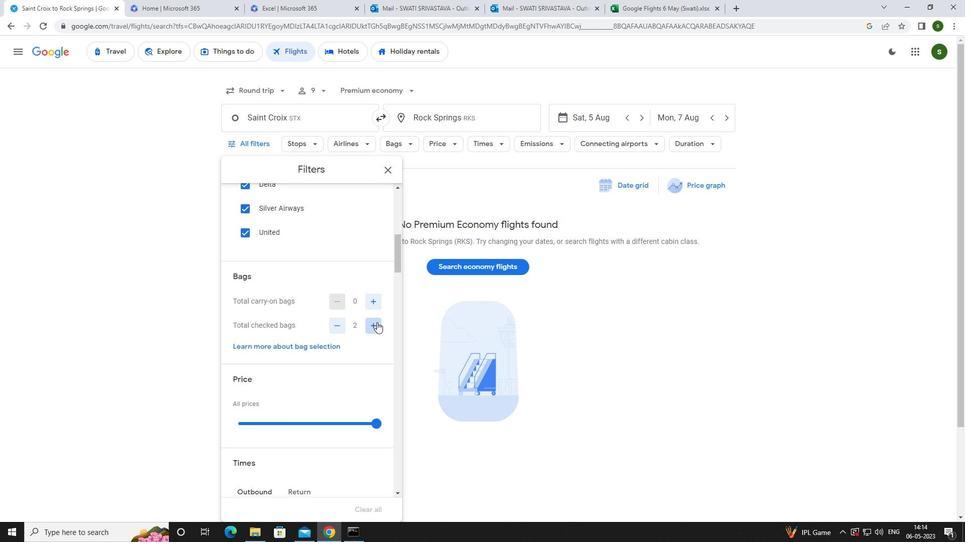 
Action: Mouse pressed left at (377, 322)
Screenshot: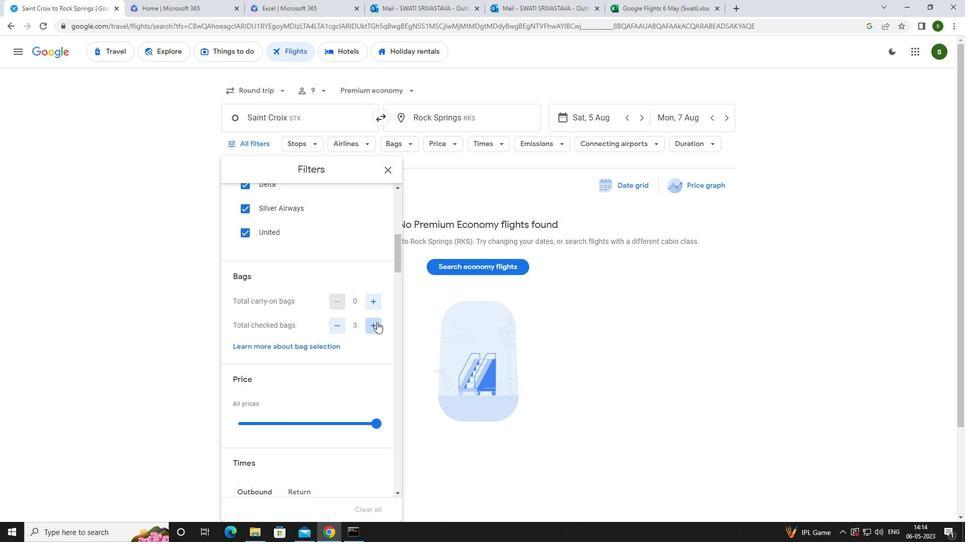 
Action: Mouse pressed left at (377, 322)
Screenshot: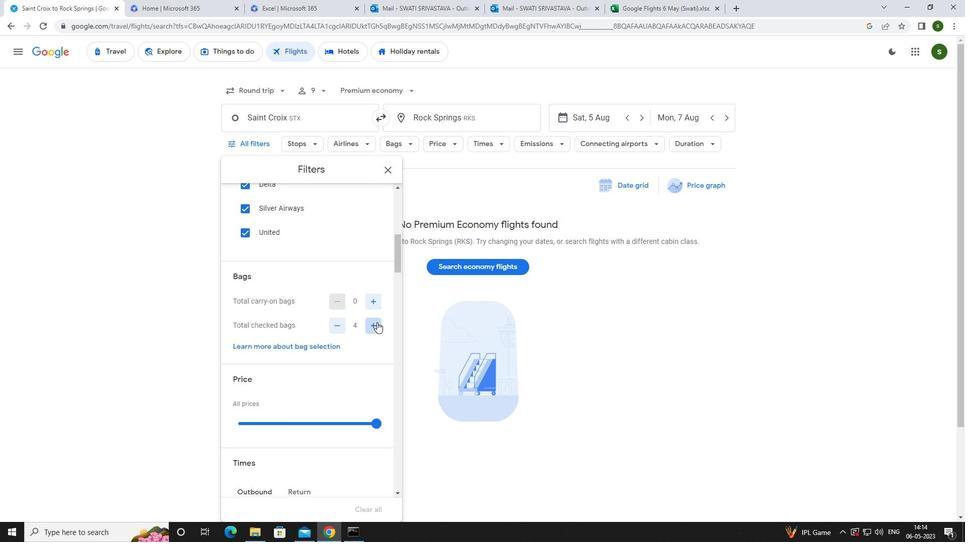 
Action: Mouse pressed left at (377, 322)
Screenshot: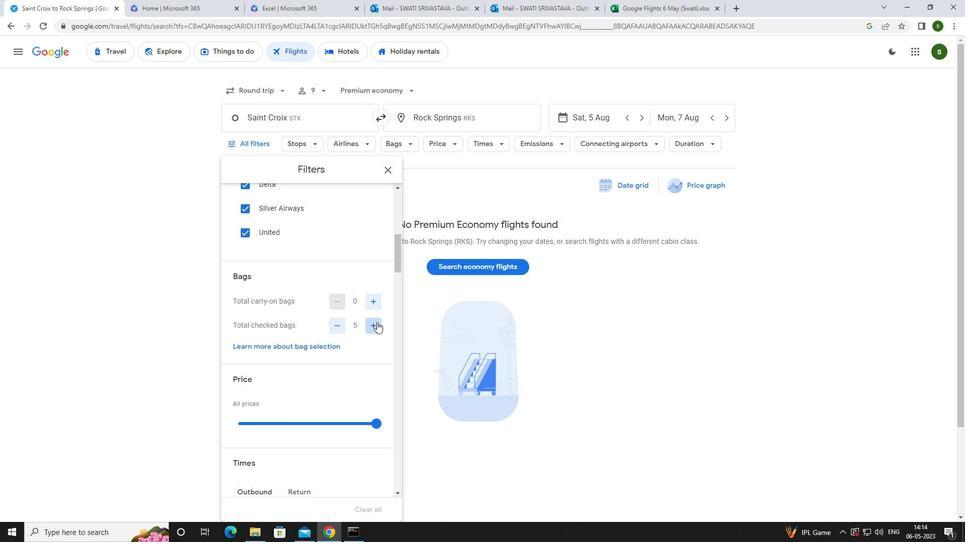 
Action: Mouse pressed left at (377, 322)
Screenshot: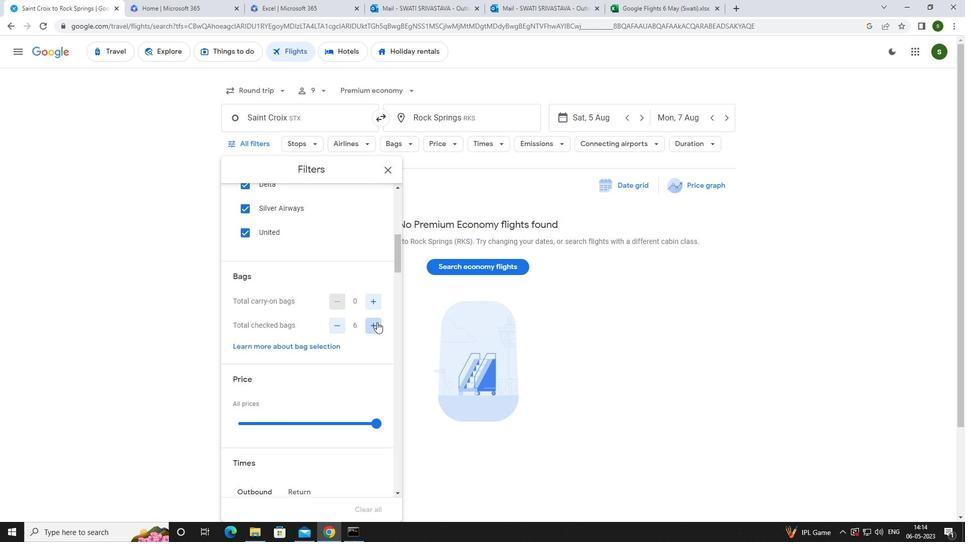 
Action: Mouse pressed left at (377, 322)
Screenshot: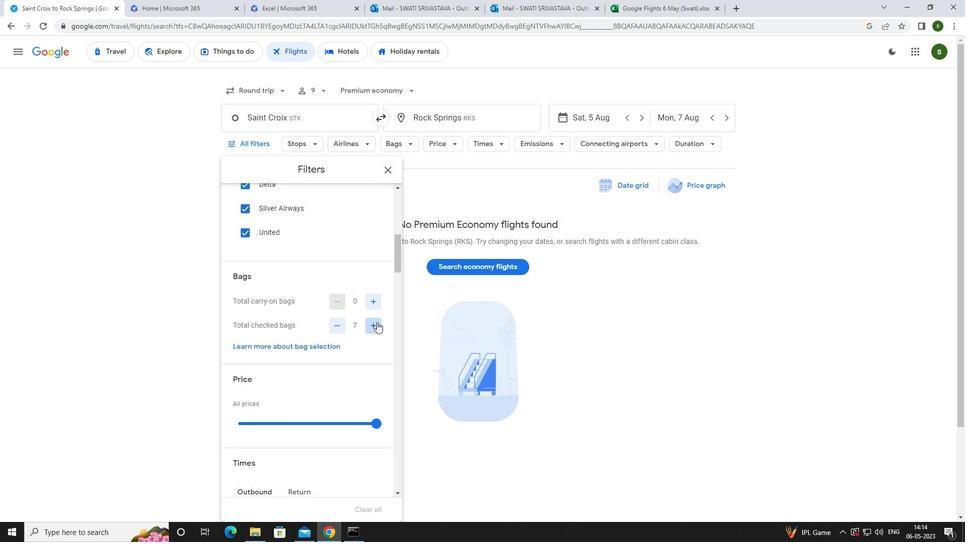 
Action: Mouse pressed left at (377, 322)
Screenshot: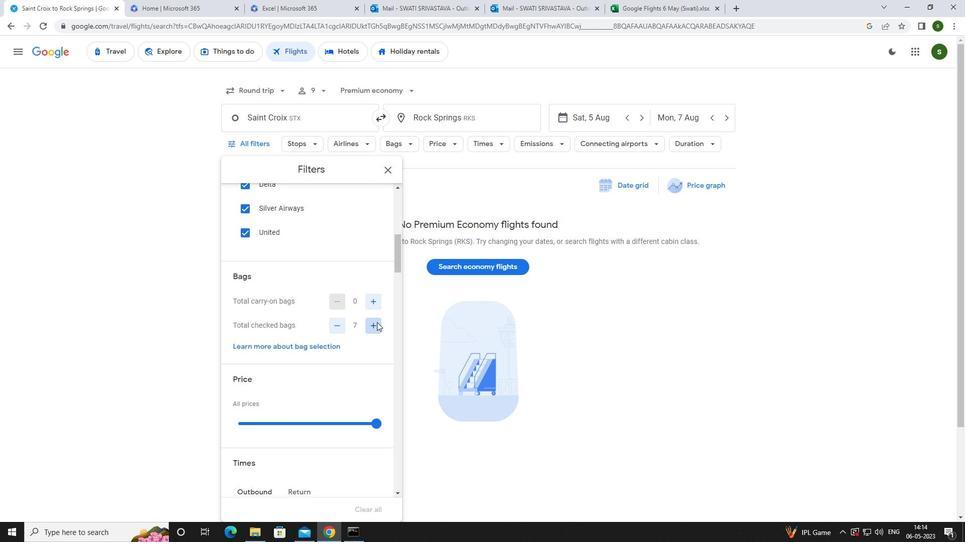 
Action: Mouse moved to (373, 418)
Screenshot: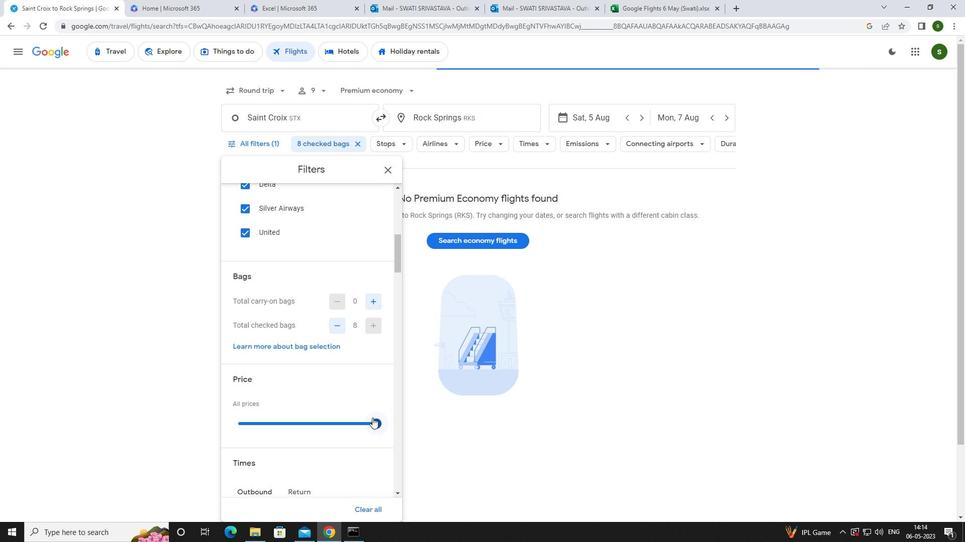
Action: Mouse pressed left at (373, 418)
Screenshot: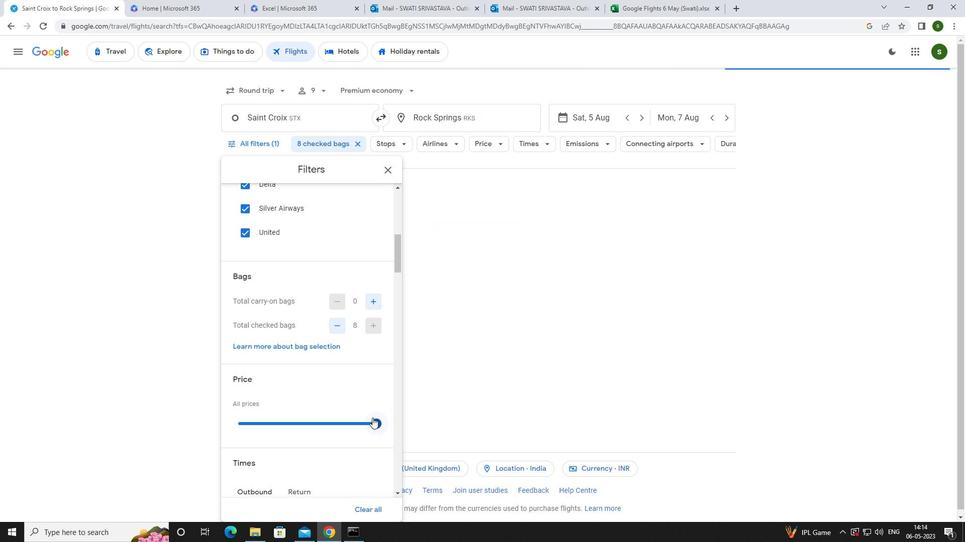 
Action: Mouse moved to (318, 401)
Screenshot: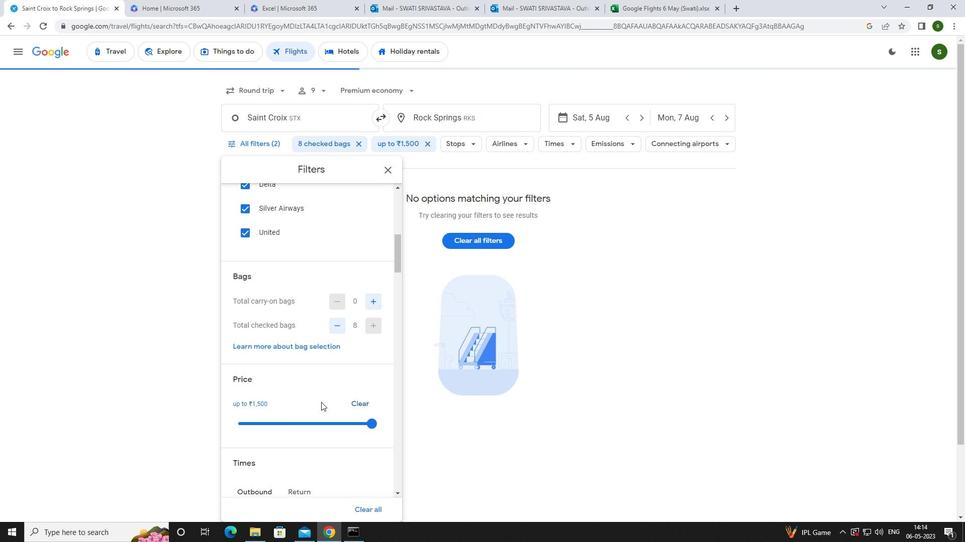 
Action: Mouse scrolled (318, 400) with delta (0, 0)
Screenshot: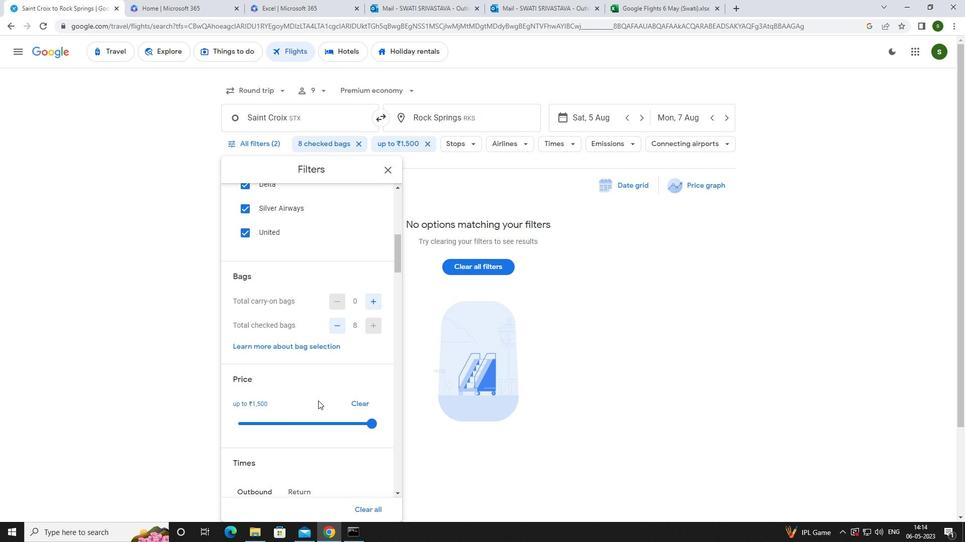 
Action: Mouse scrolled (318, 400) with delta (0, 0)
Screenshot: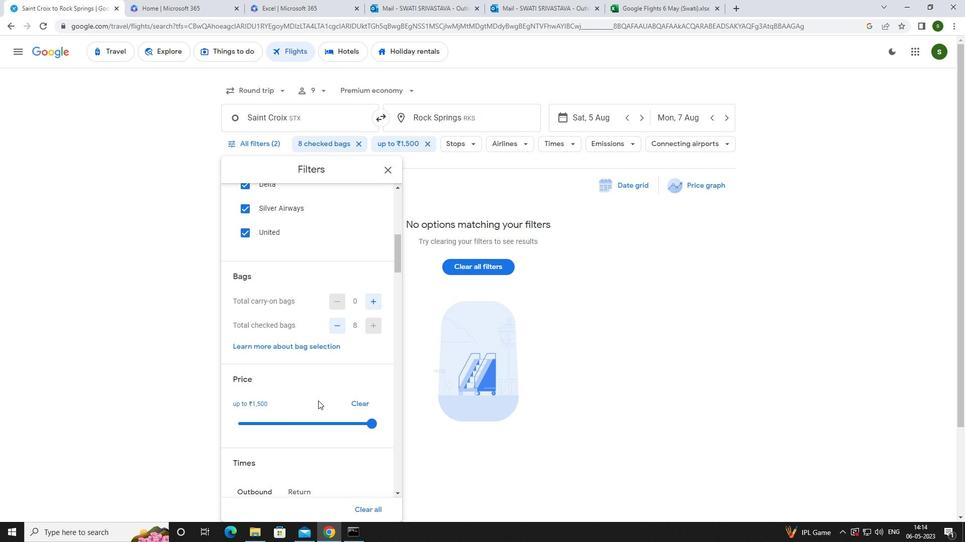 
Action: Mouse moved to (255, 415)
Screenshot: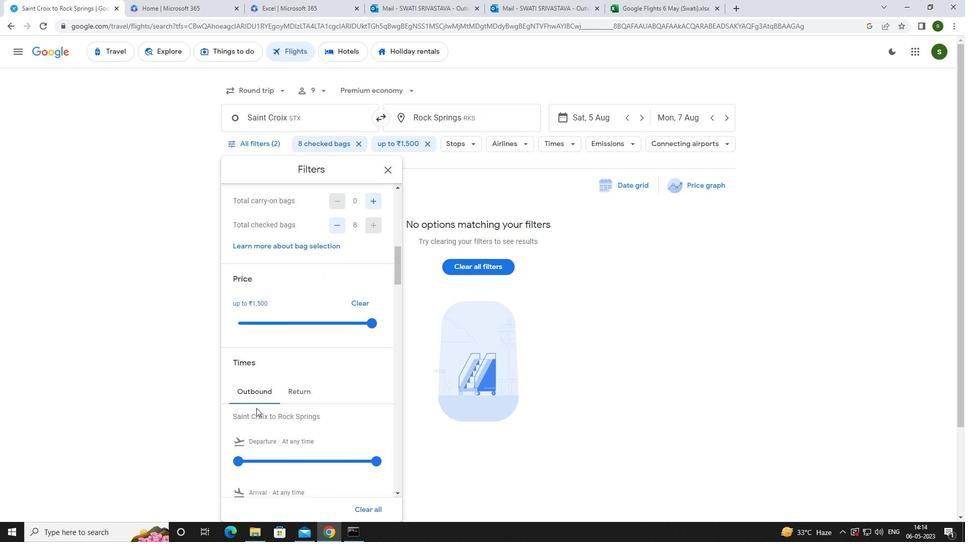 
Action: Mouse scrolled (255, 414) with delta (0, 0)
Screenshot: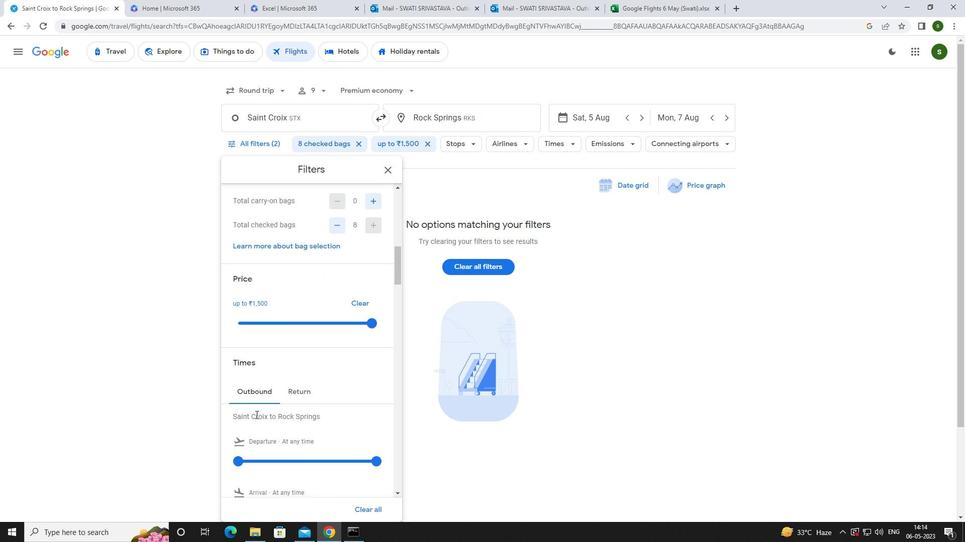 
Action: Mouse moved to (238, 408)
Screenshot: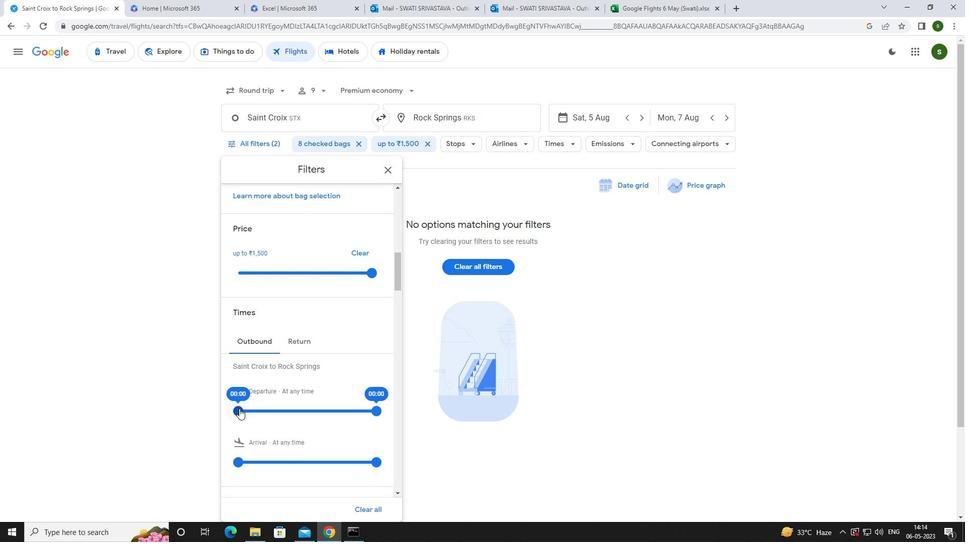 
Action: Mouse pressed left at (238, 408)
Screenshot: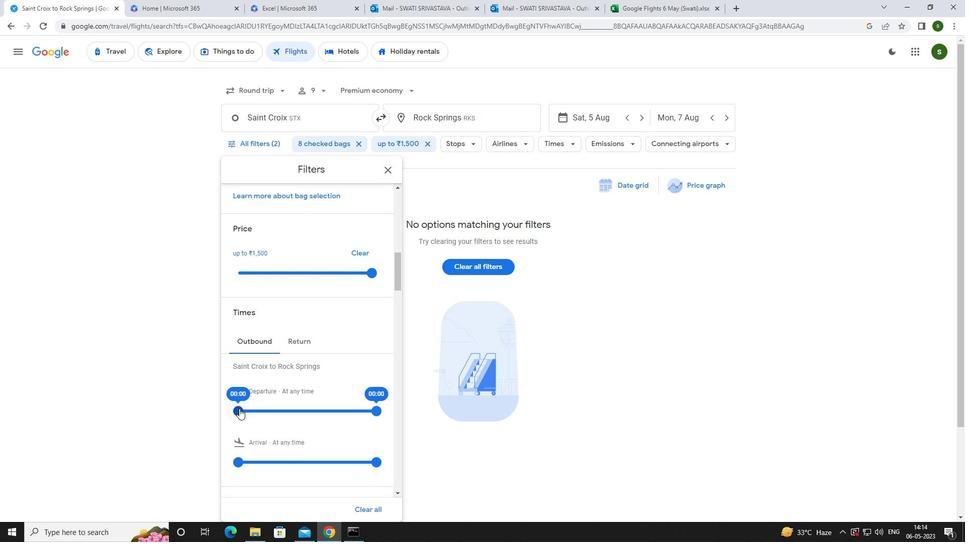 
Action: Mouse moved to (437, 446)
Screenshot: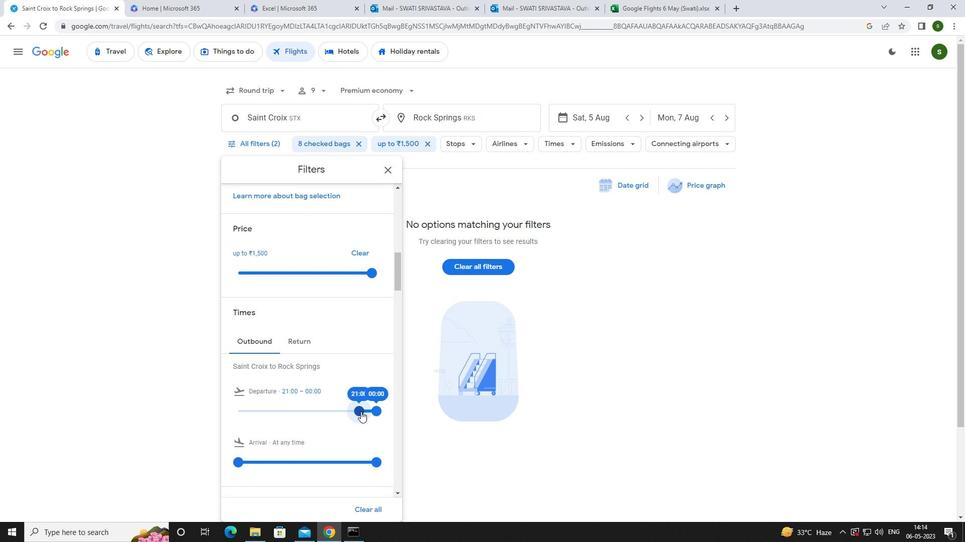 
Action: Mouse pressed left at (437, 446)
Screenshot: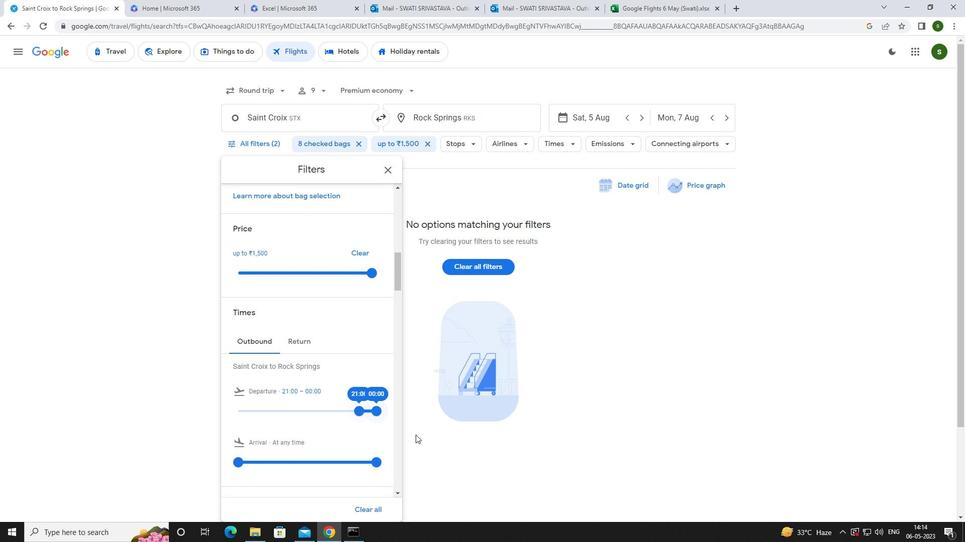 
Action: Mouse moved to (436, 445)
Screenshot: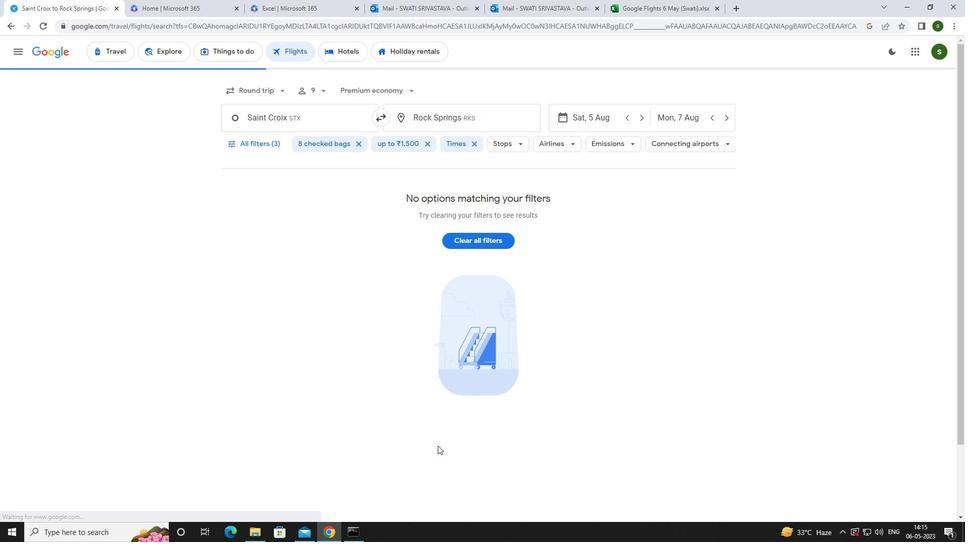
